 Task: Look for space in Huauchinango, Mexico from 9th June, 2023 to 16th June, 2023 for 2 adults in price range Rs.8000 to Rs.16000. Place can be entire place with 2 bedrooms having 2 beds and 1 bathroom. Property type can be house, flat, guest house. Booking option can be shelf check-in. Required host language is English.
Action: Mouse moved to (500, 103)
Screenshot: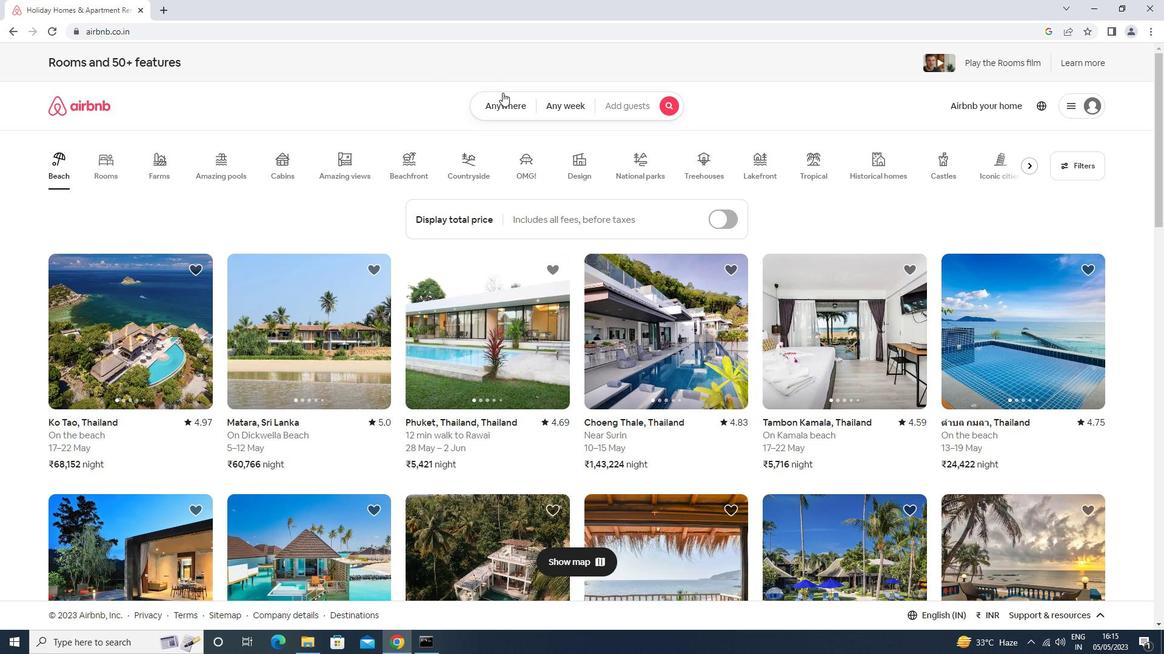 
Action: Mouse pressed left at (500, 103)
Screenshot: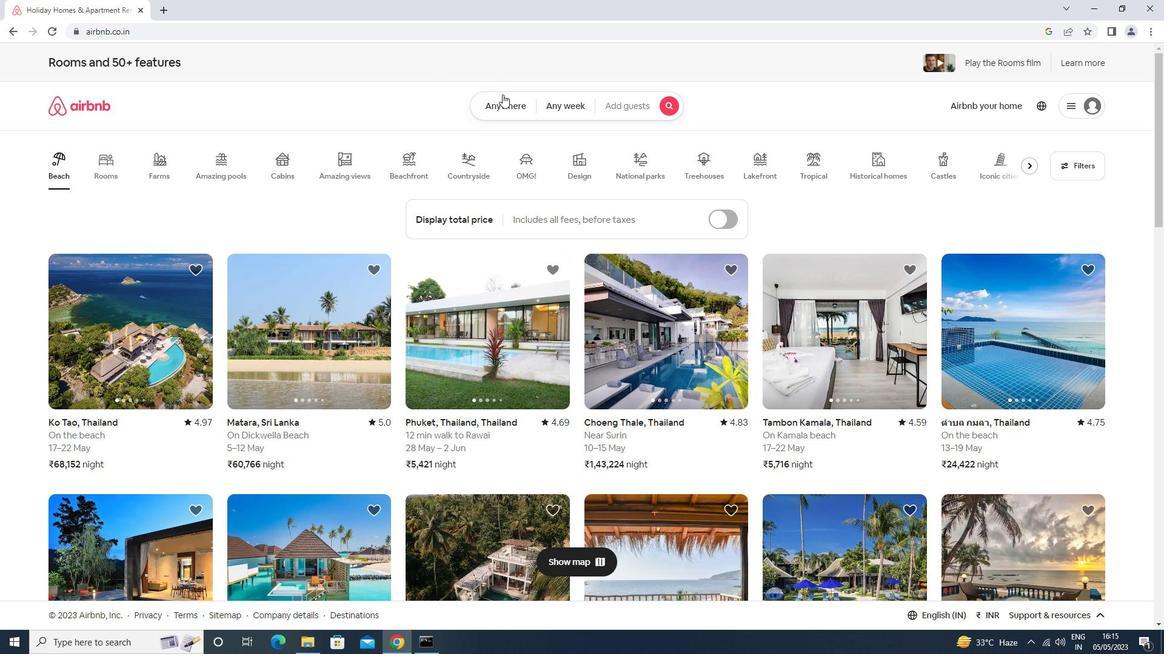 
Action: Mouse moved to (433, 158)
Screenshot: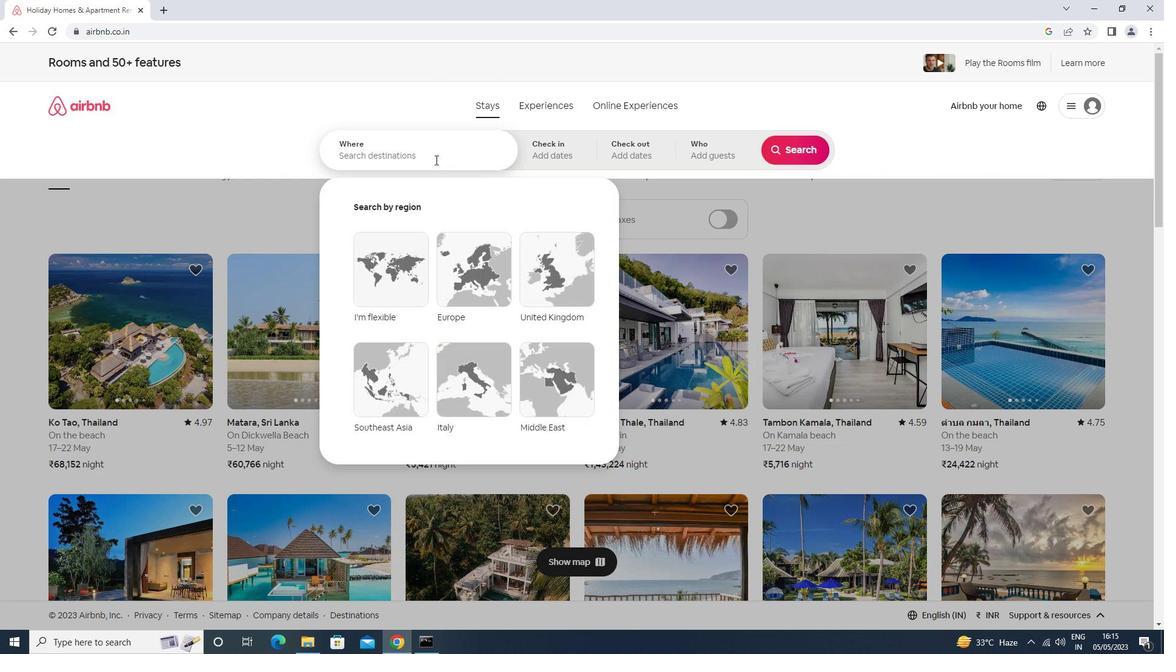 
Action: Mouse pressed left at (433, 158)
Screenshot: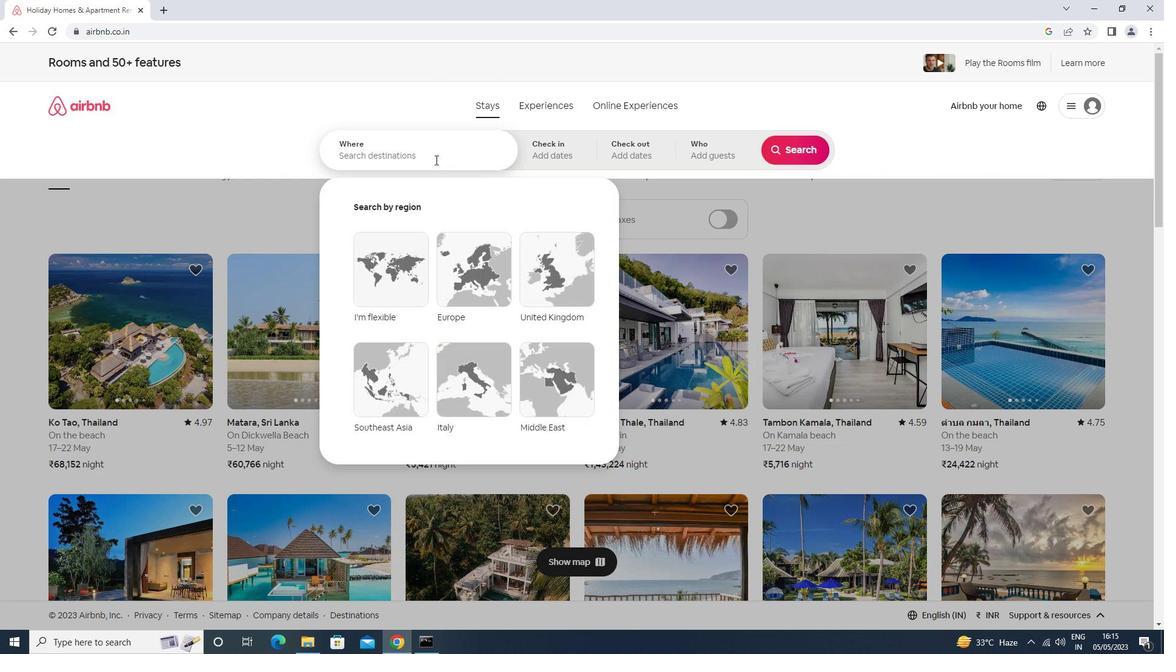
Action: Mouse moved to (433, 158)
Screenshot: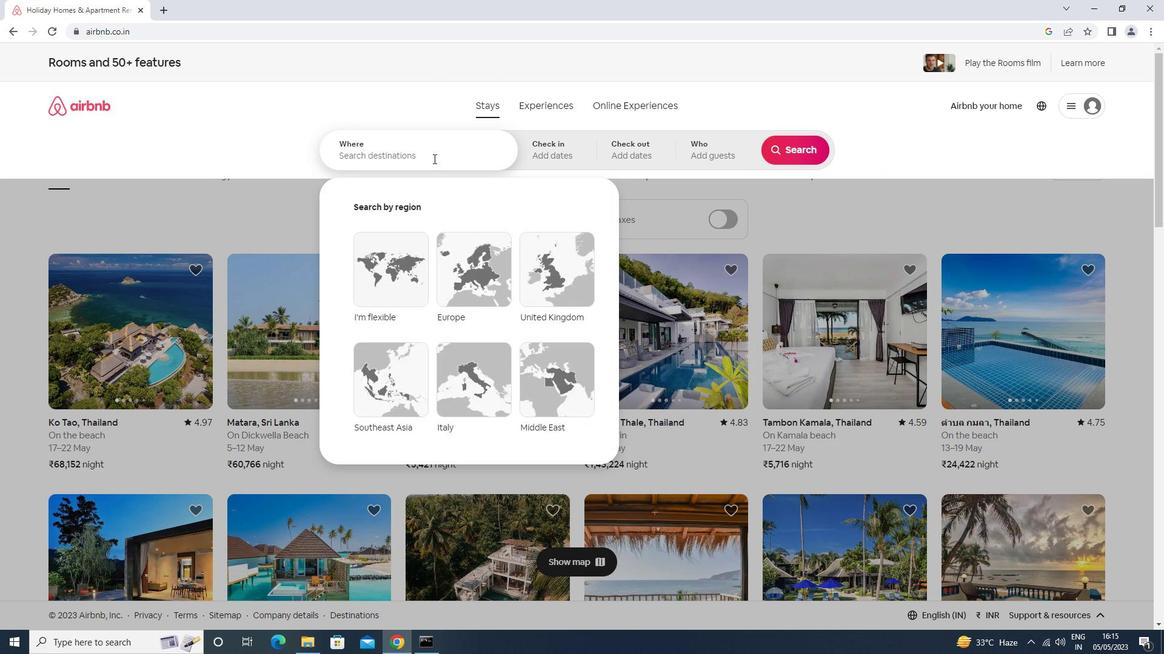 
Action: Key pressed ha<Key.backspace>uachinango<Key.space>mexico<Key.enter>
Screenshot: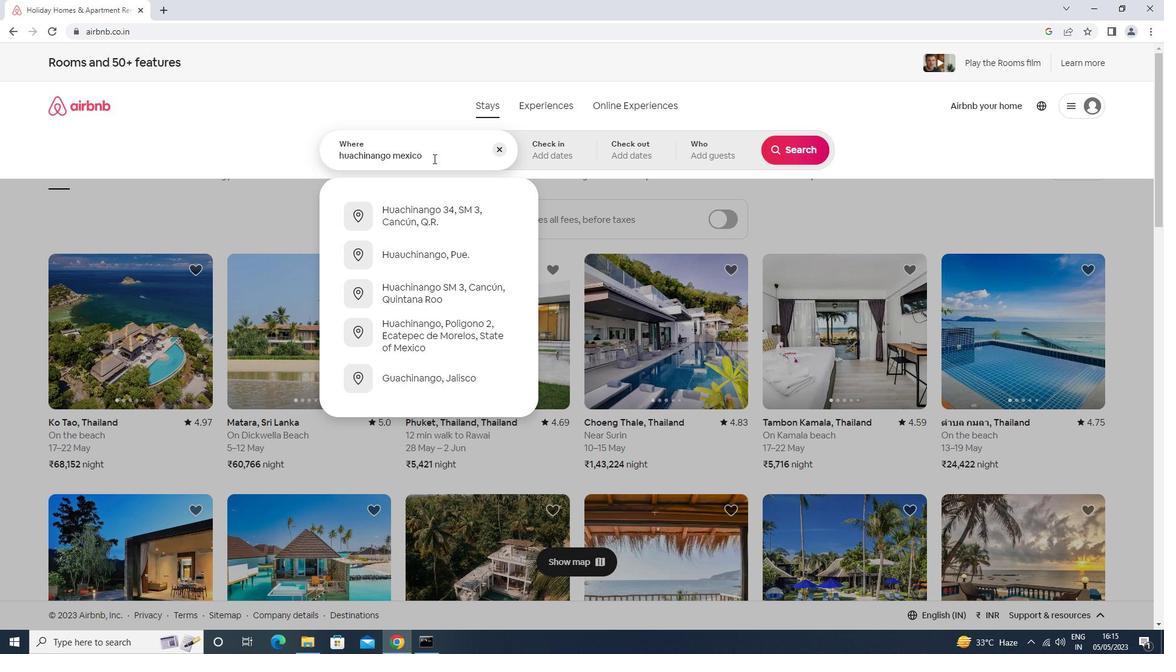 
Action: Mouse moved to (747, 329)
Screenshot: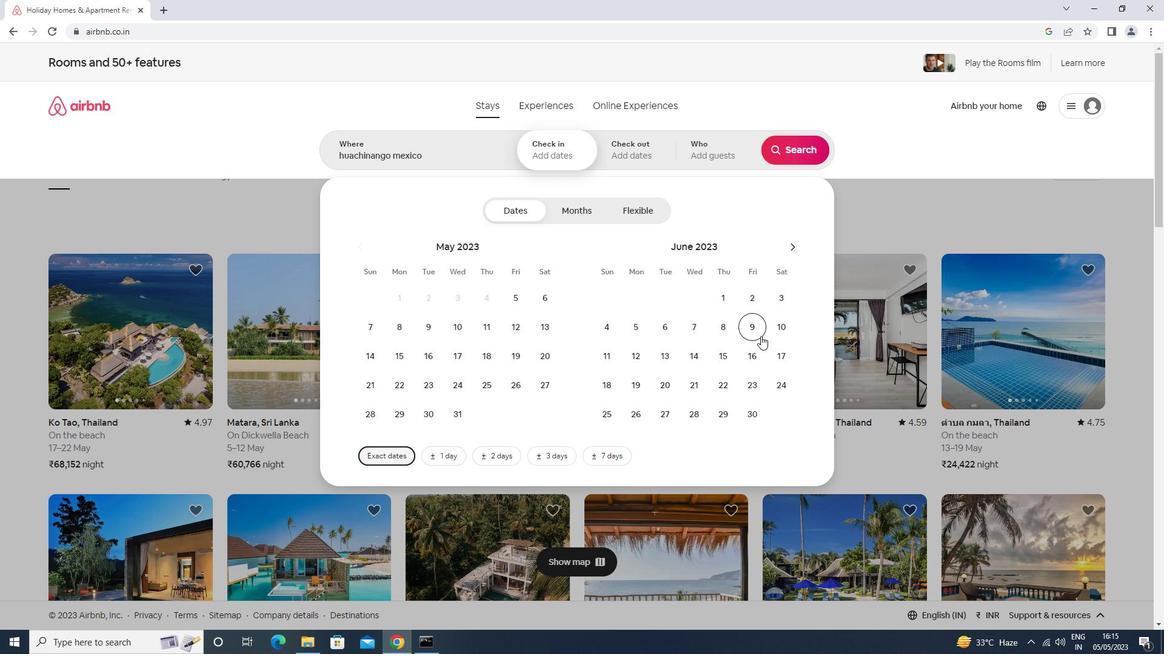 
Action: Mouse pressed left at (747, 329)
Screenshot: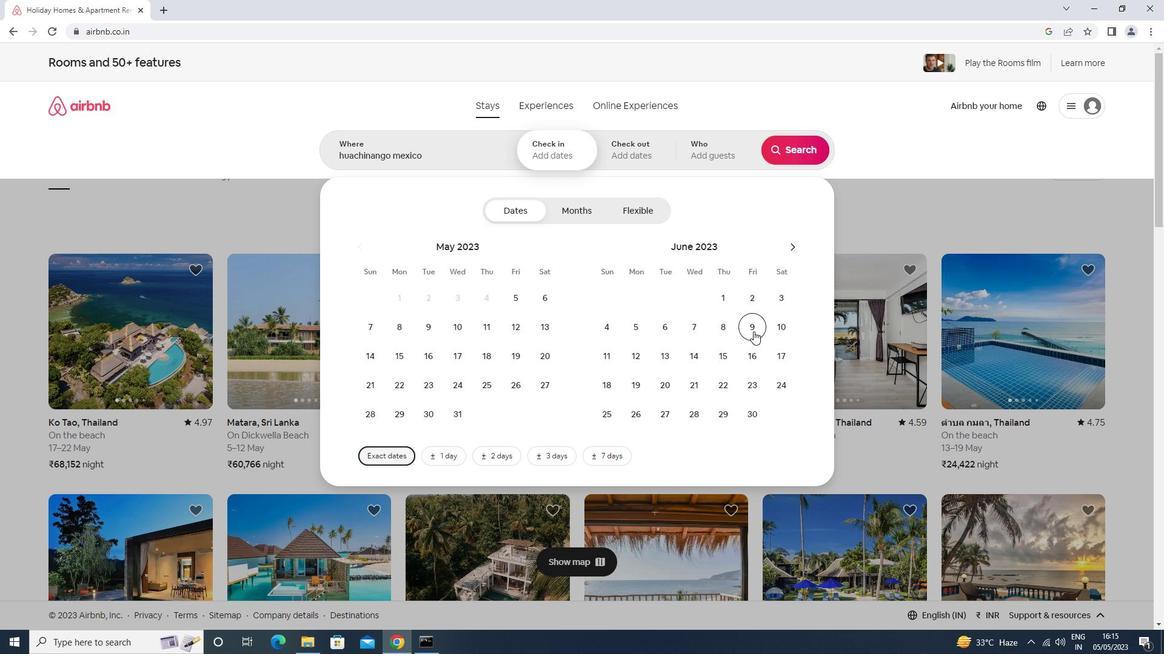 
Action: Mouse moved to (750, 367)
Screenshot: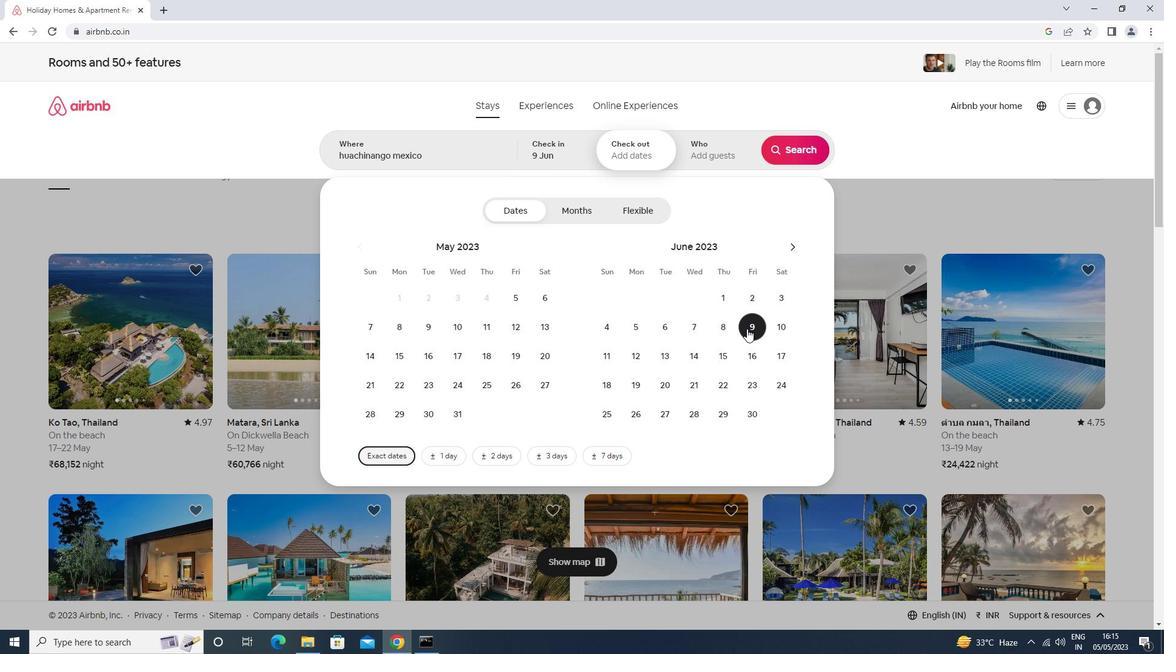 
Action: Mouse pressed left at (750, 367)
Screenshot: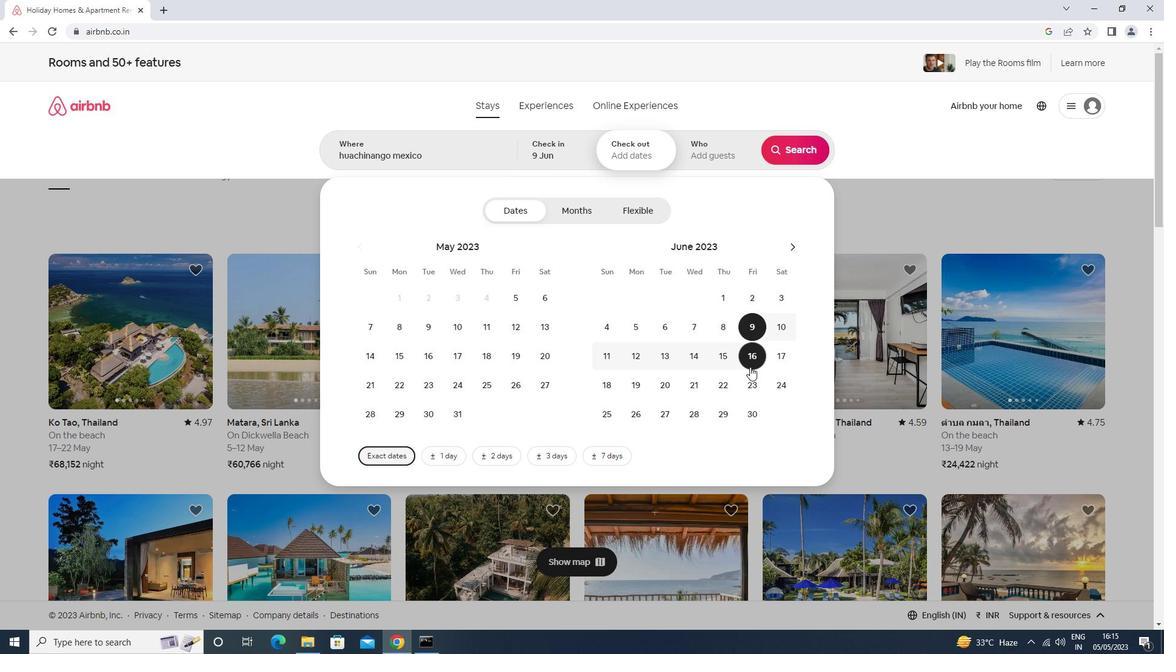 
Action: Mouse moved to (705, 149)
Screenshot: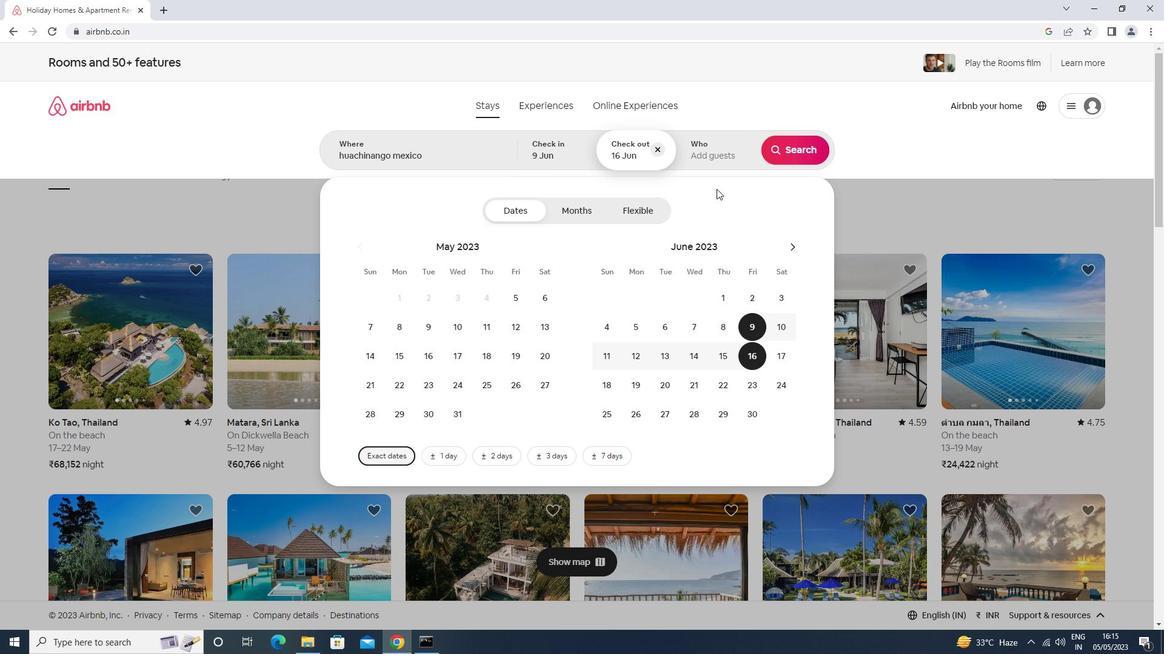 
Action: Mouse pressed left at (705, 149)
Screenshot: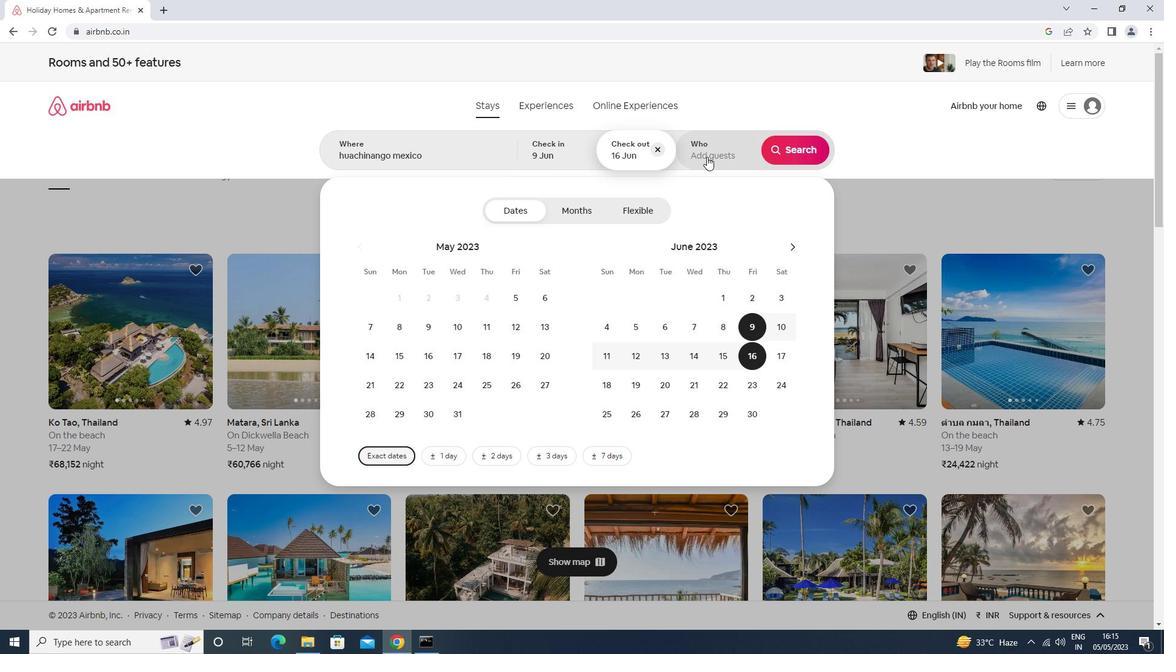 
Action: Mouse moved to (804, 212)
Screenshot: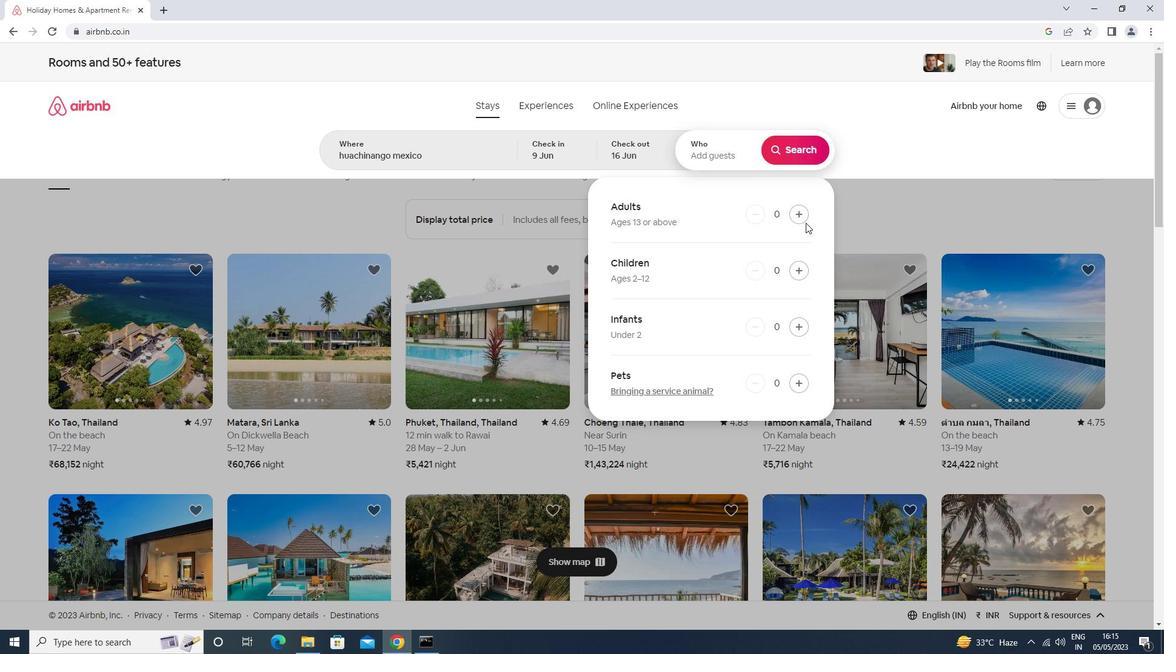 
Action: Mouse pressed left at (804, 212)
Screenshot: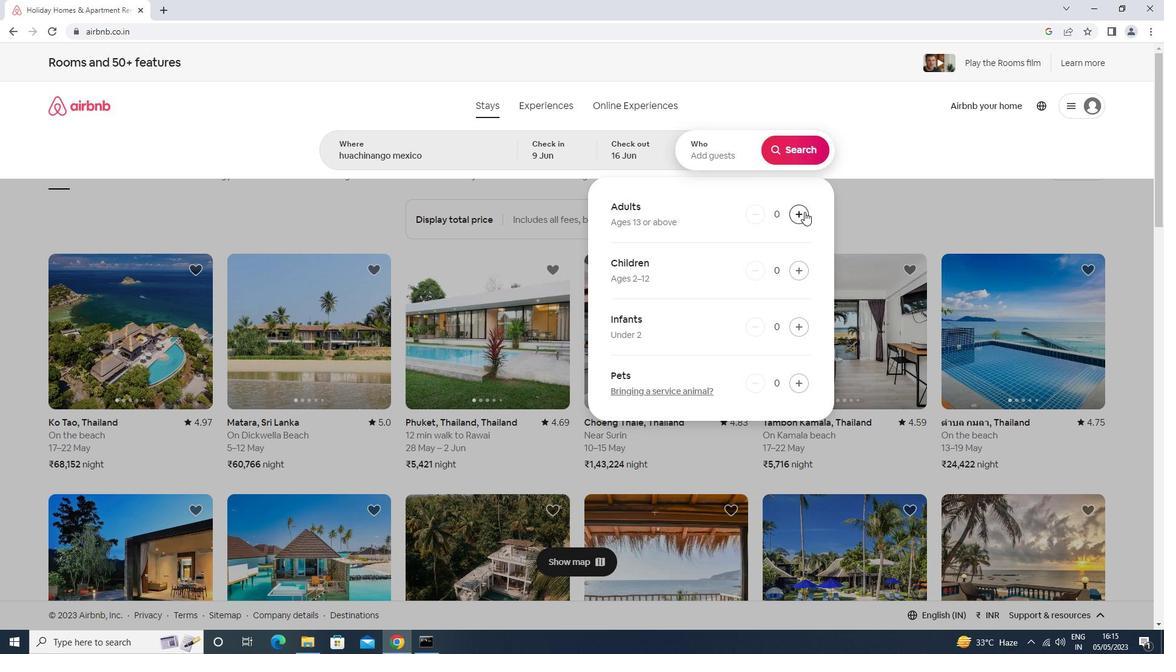 
Action: Mouse pressed left at (804, 212)
Screenshot: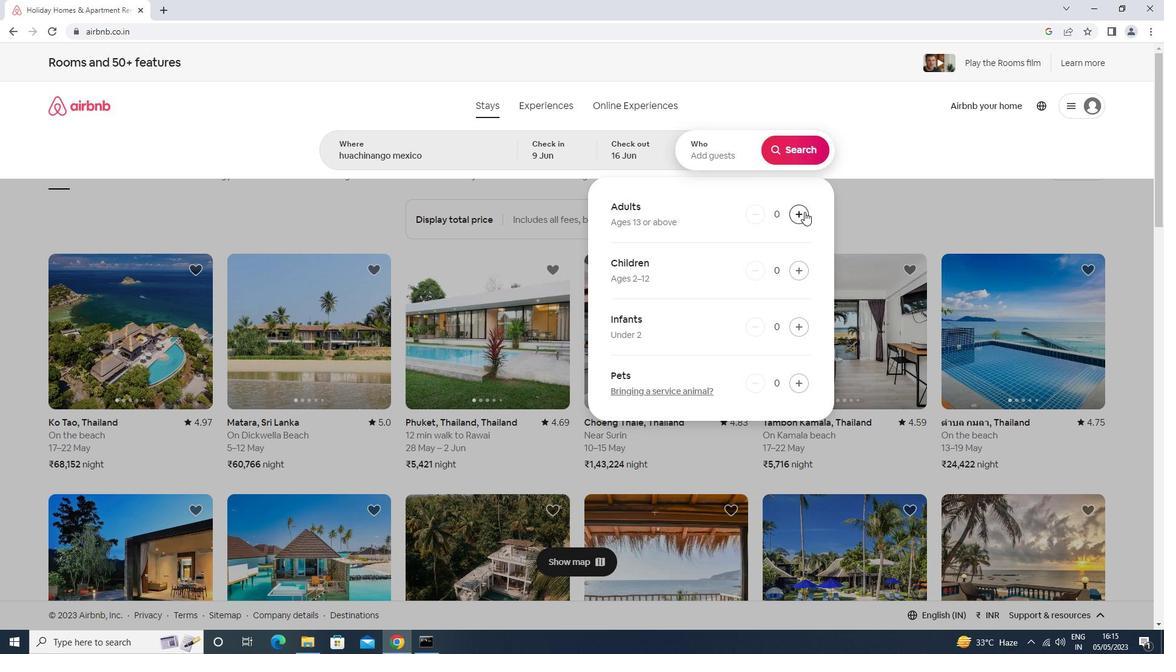 
Action: Mouse moved to (798, 131)
Screenshot: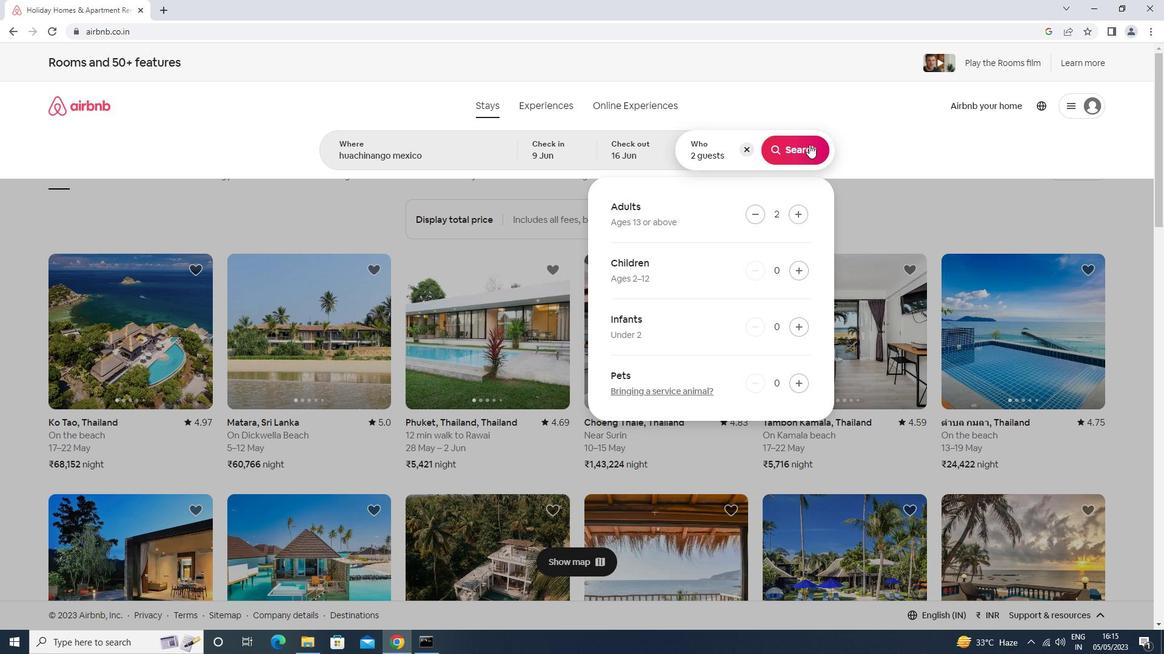 
Action: Mouse pressed left at (798, 131)
Screenshot: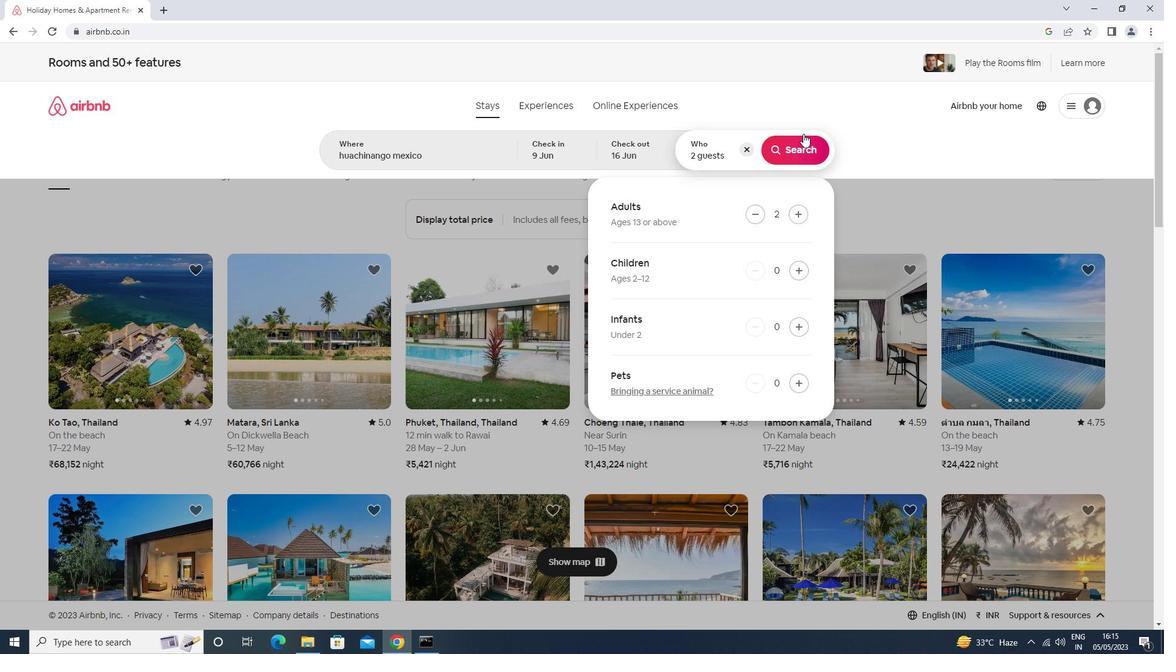 
Action: Mouse moved to (797, 141)
Screenshot: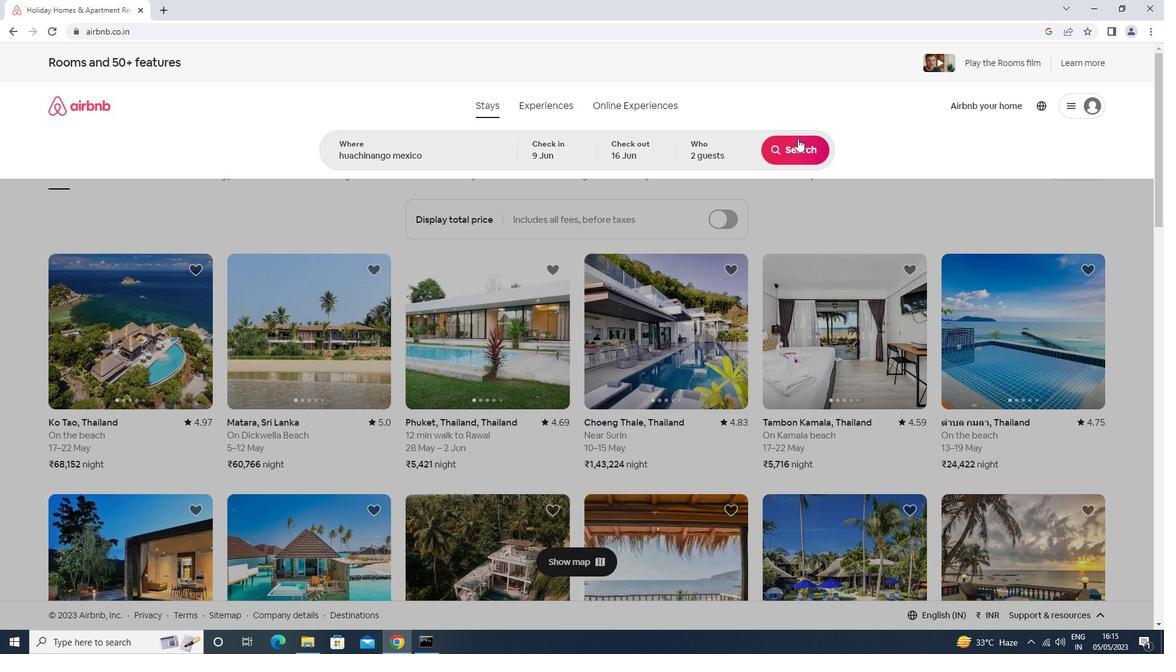 
Action: Mouse pressed left at (797, 141)
Screenshot: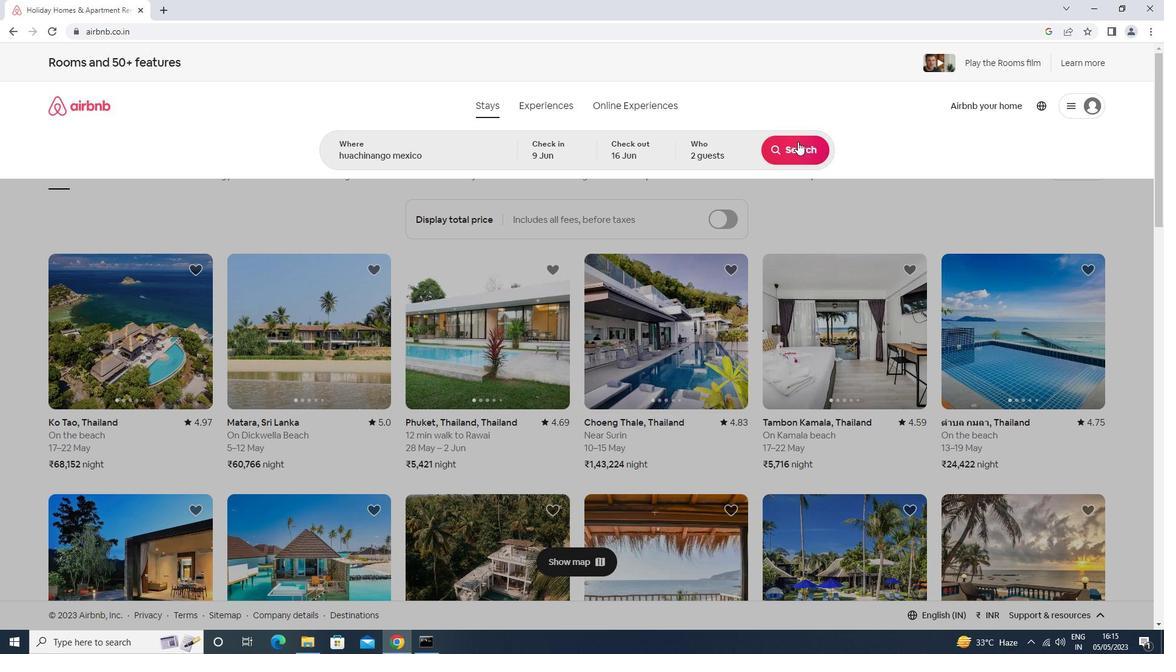 
Action: Mouse moved to (1109, 114)
Screenshot: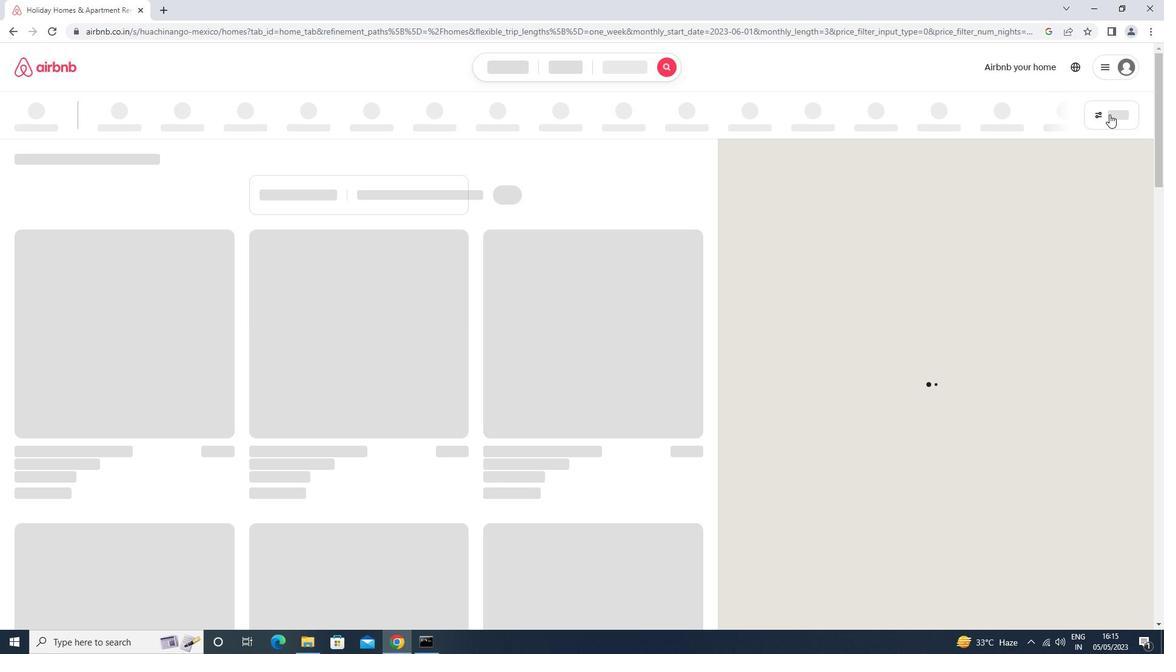 
Action: Mouse pressed left at (1109, 114)
Screenshot: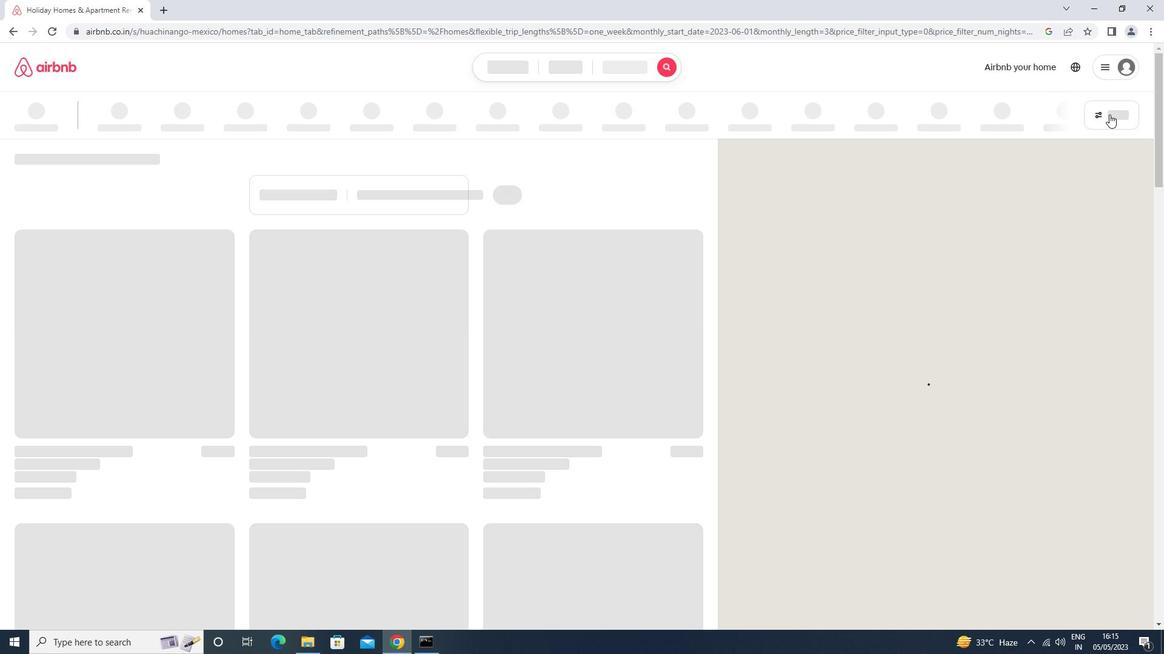 
Action: Mouse pressed left at (1109, 114)
Screenshot: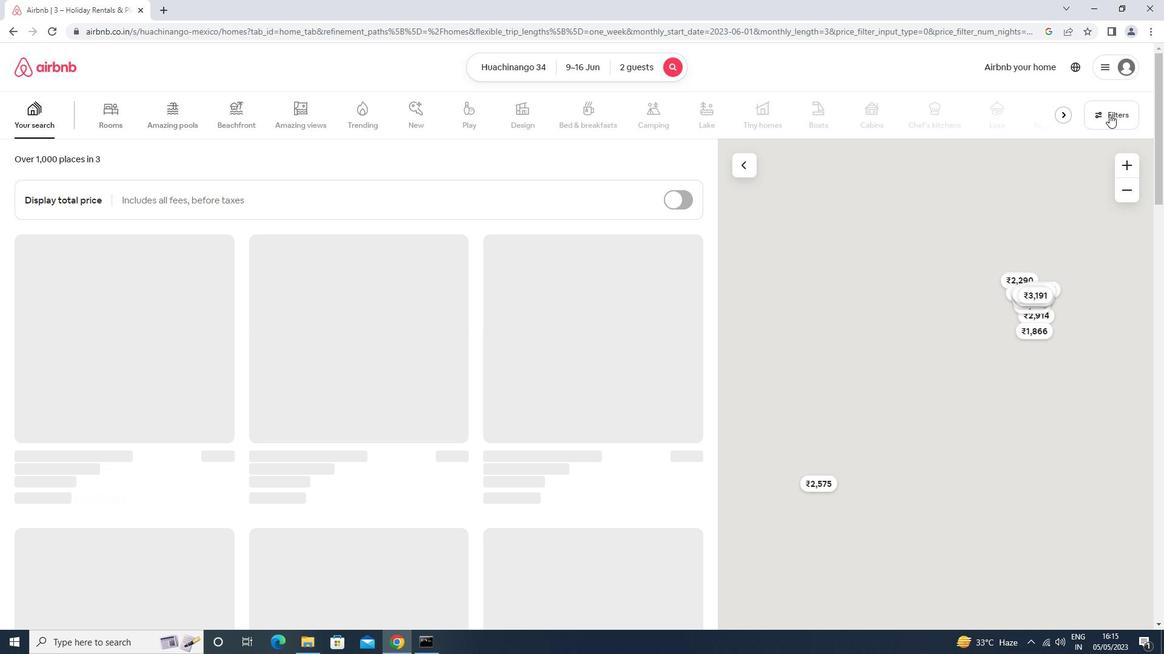 
Action: Mouse moved to (446, 394)
Screenshot: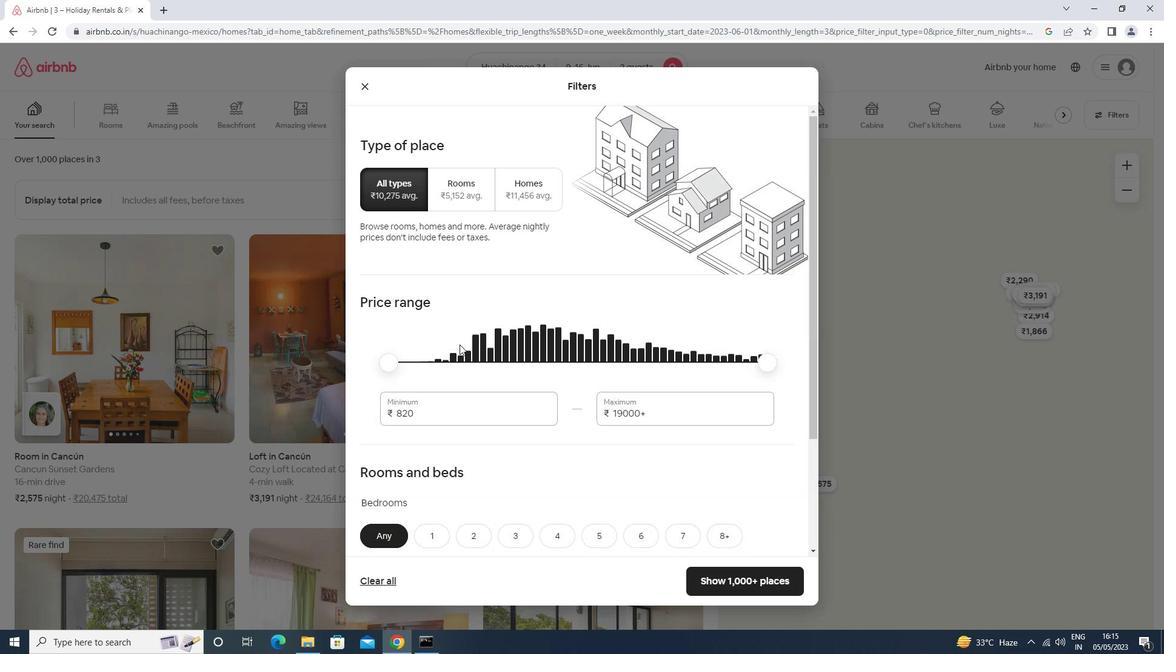 
Action: Mouse pressed left at (446, 394)
Screenshot: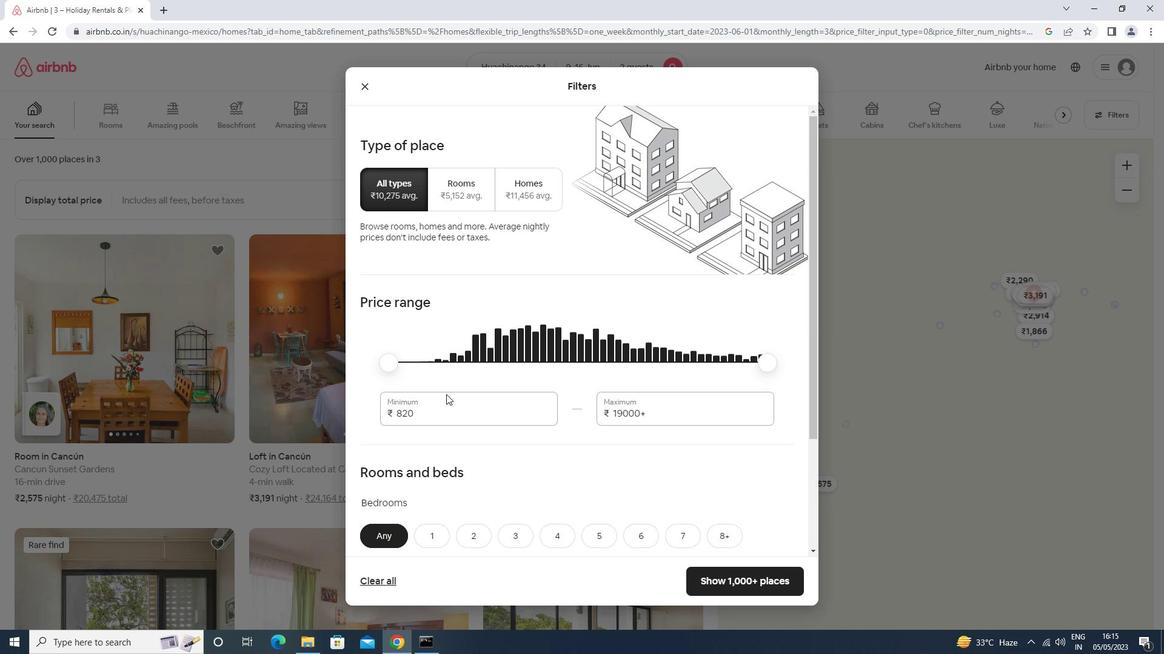 
Action: Mouse moved to (448, 405)
Screenshot: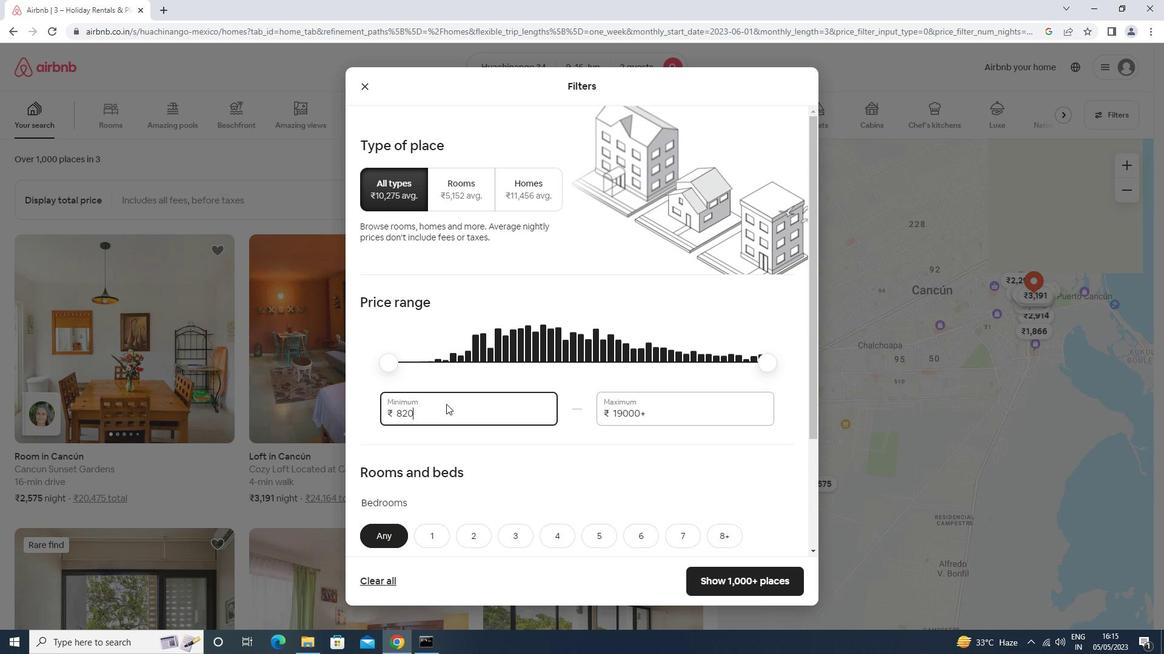 
Action: Key pressed <Key.backspace><Key.backspace>000<Key.tab>16000
Screenshot: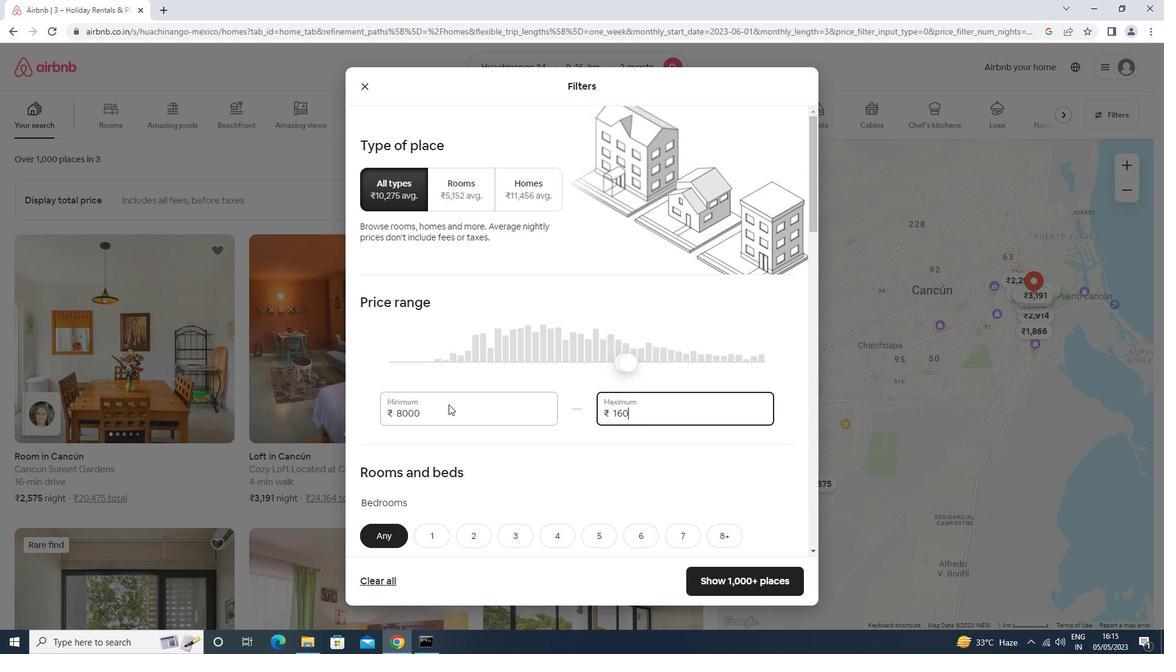 
Action: Mouse moved to (460, 386)
Screenshot: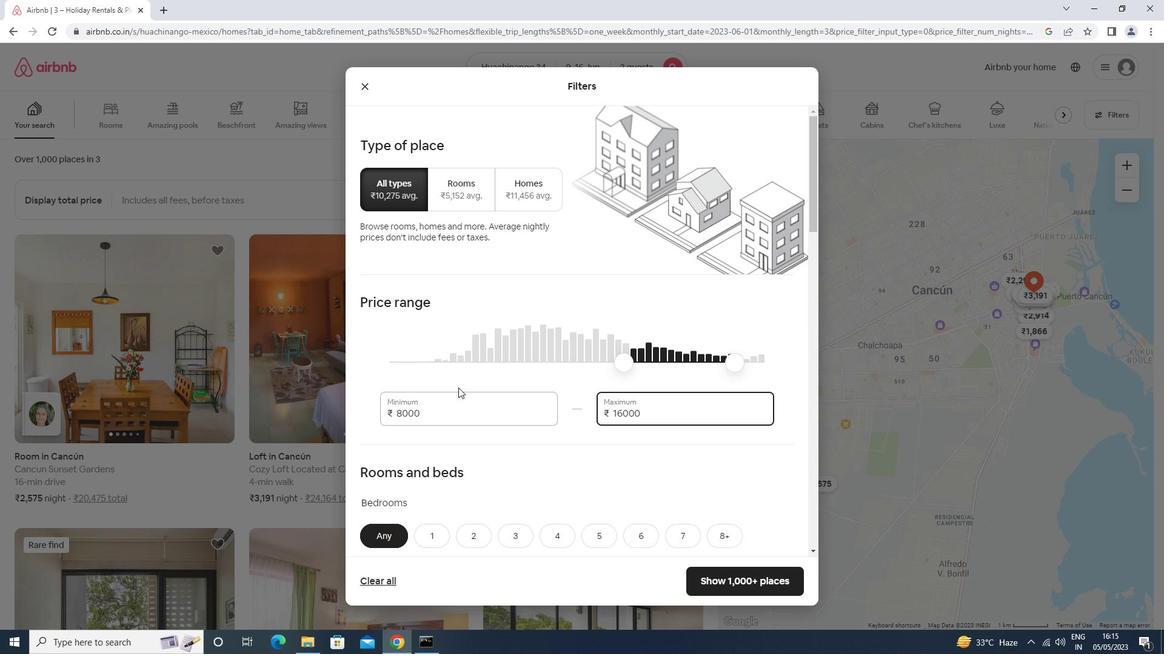
Action: Mouse scrolled (460, 386) with delta (0, 0)
Screenshot: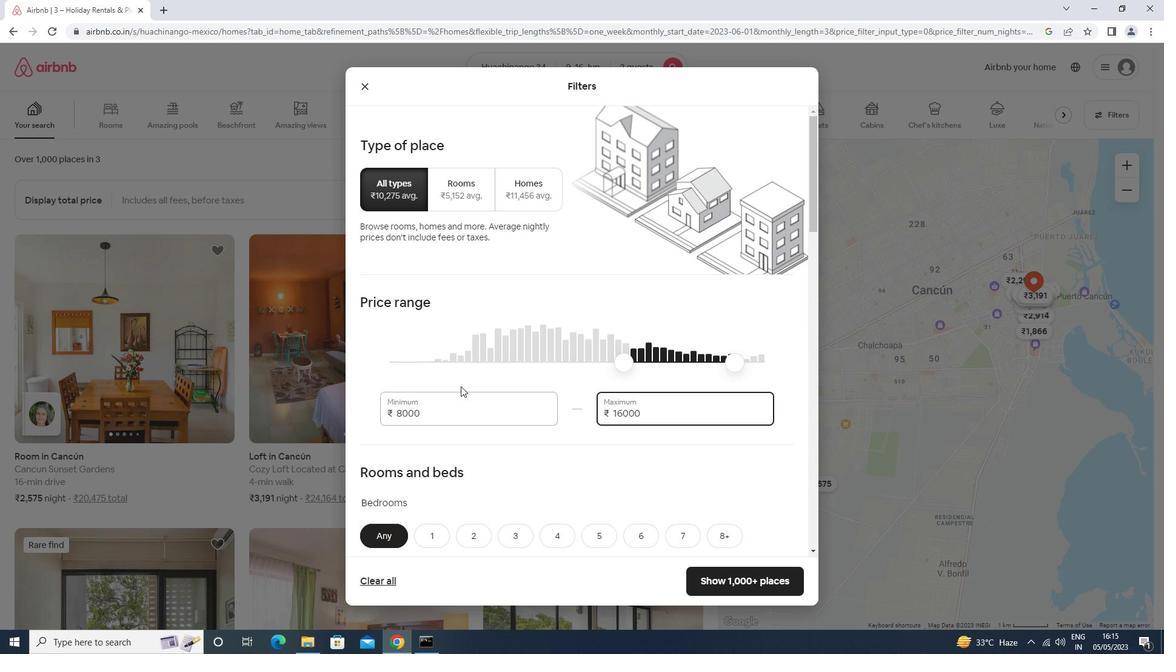 
Action: Mouse scrolled (460, 386) with delta (0, 0)
Screenshot: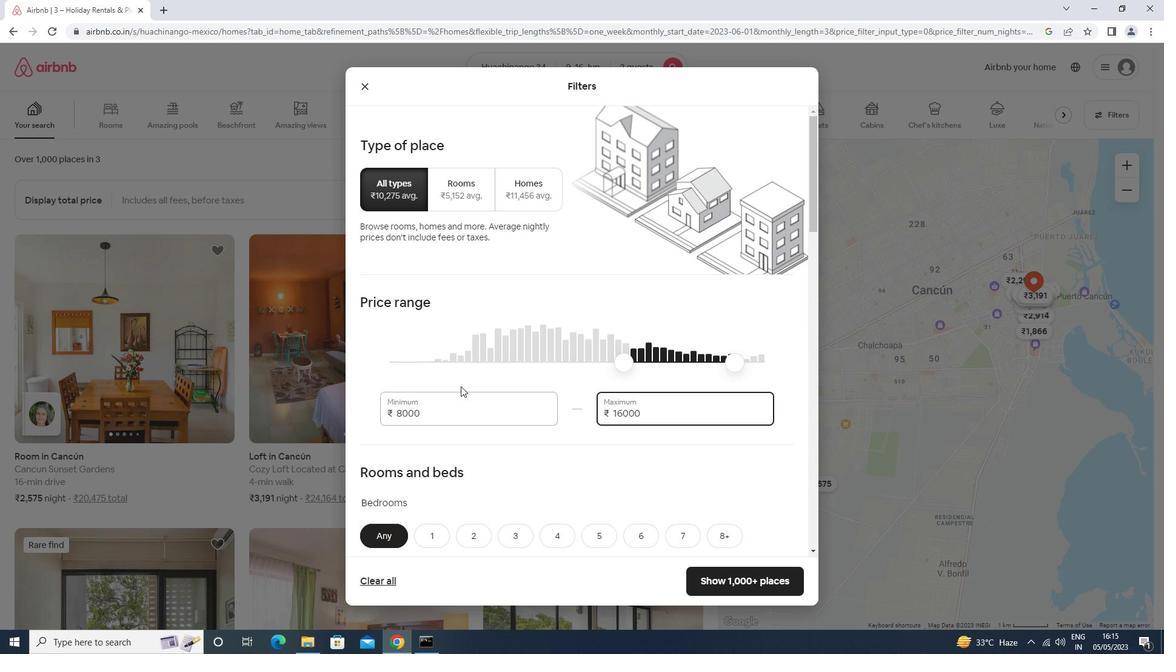 
Action: Mouse scrolled (460, 386) with delta (0, 0)
Screenshot: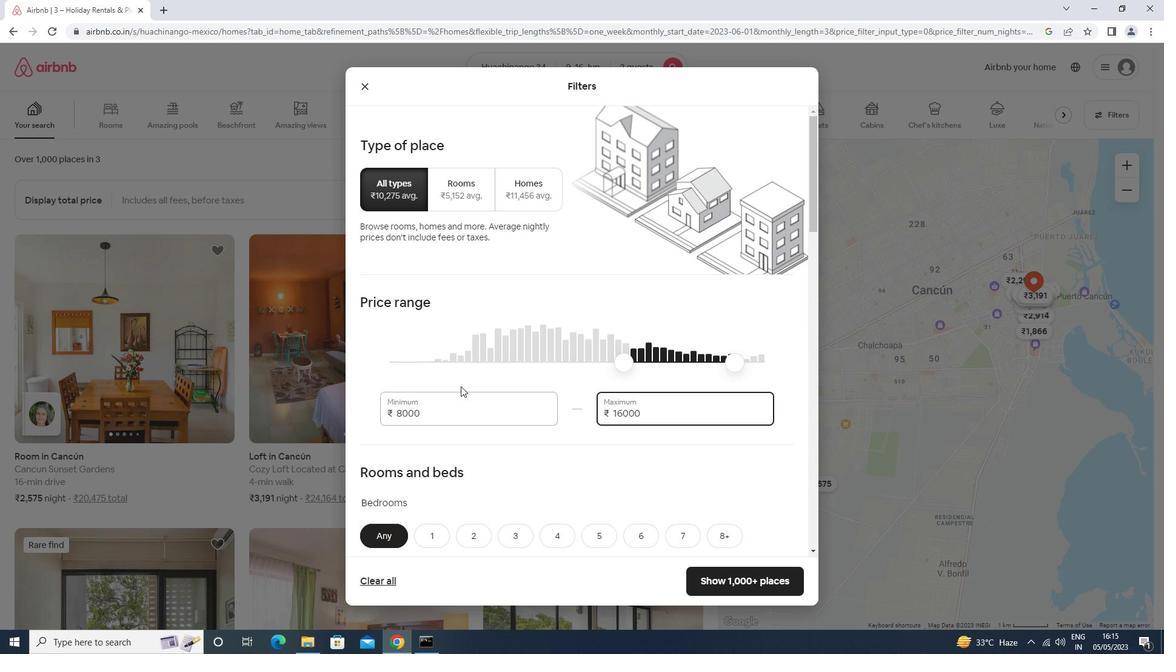 
Action: Mouse moved to (465, 350)
Screenshot: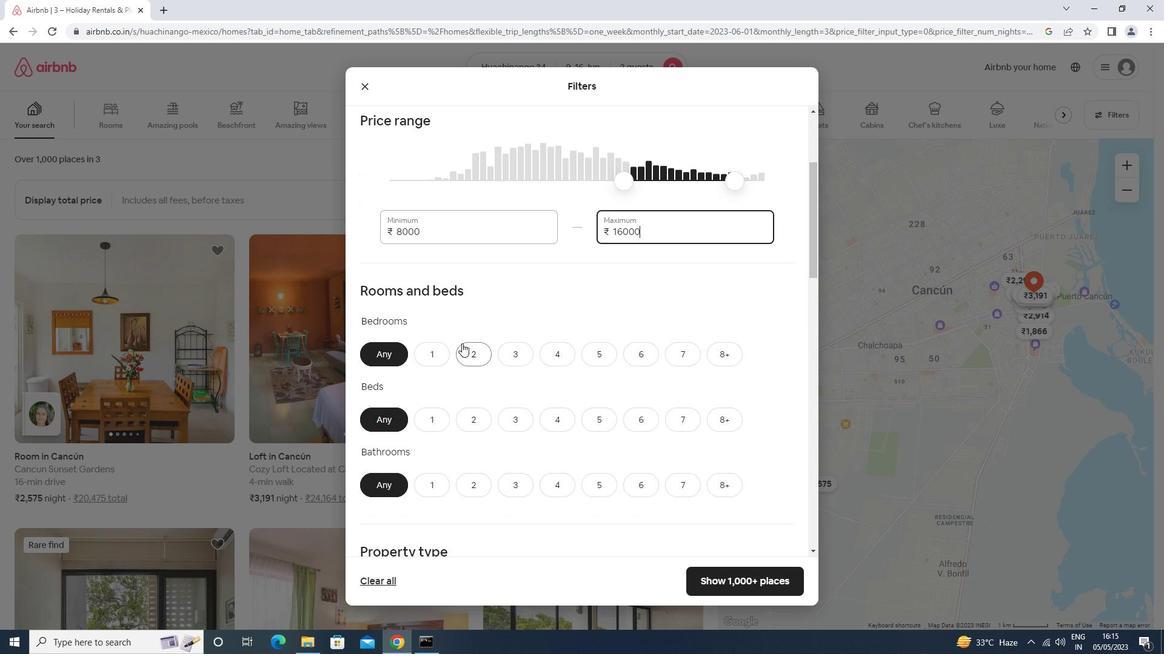 
Action: Mouse pressed left at (465, 350)
Screenshot: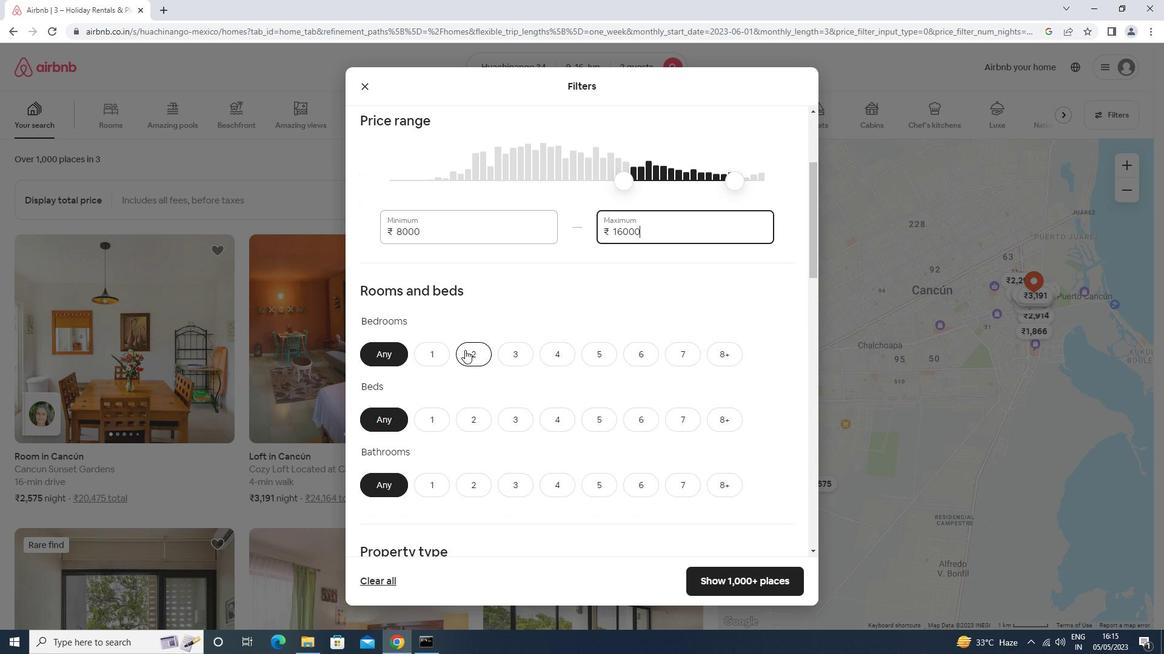 
Action: Mouse moved to (469, 417)
Screenshot: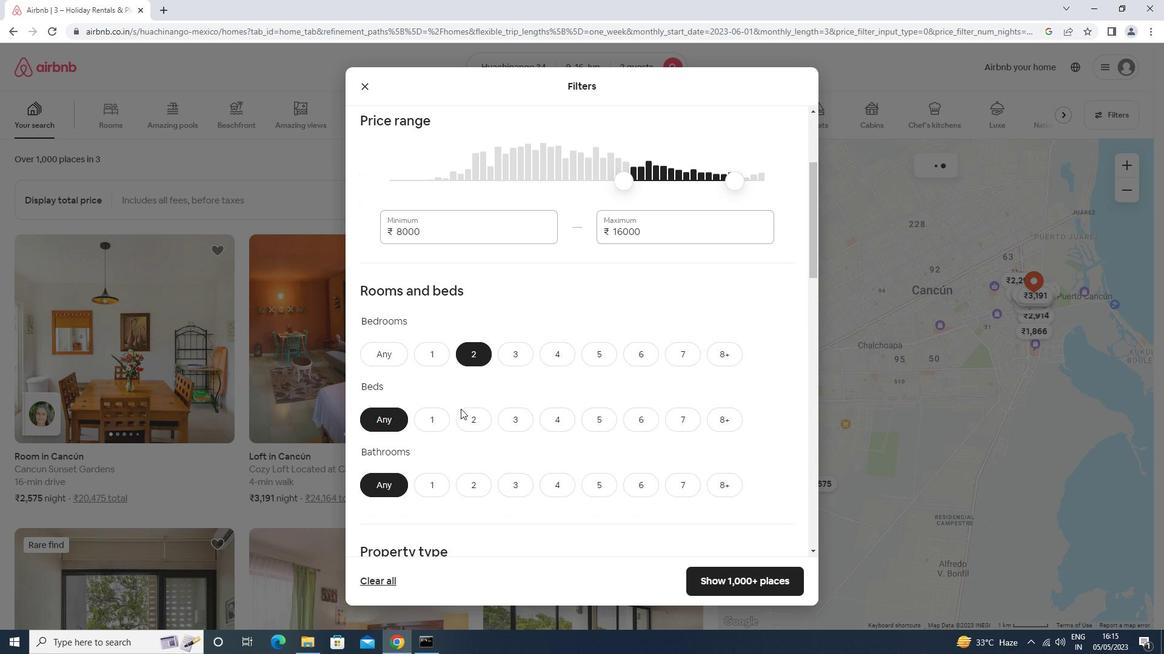 
Action: Mouse pressed left at (469, 417)
Screenshot: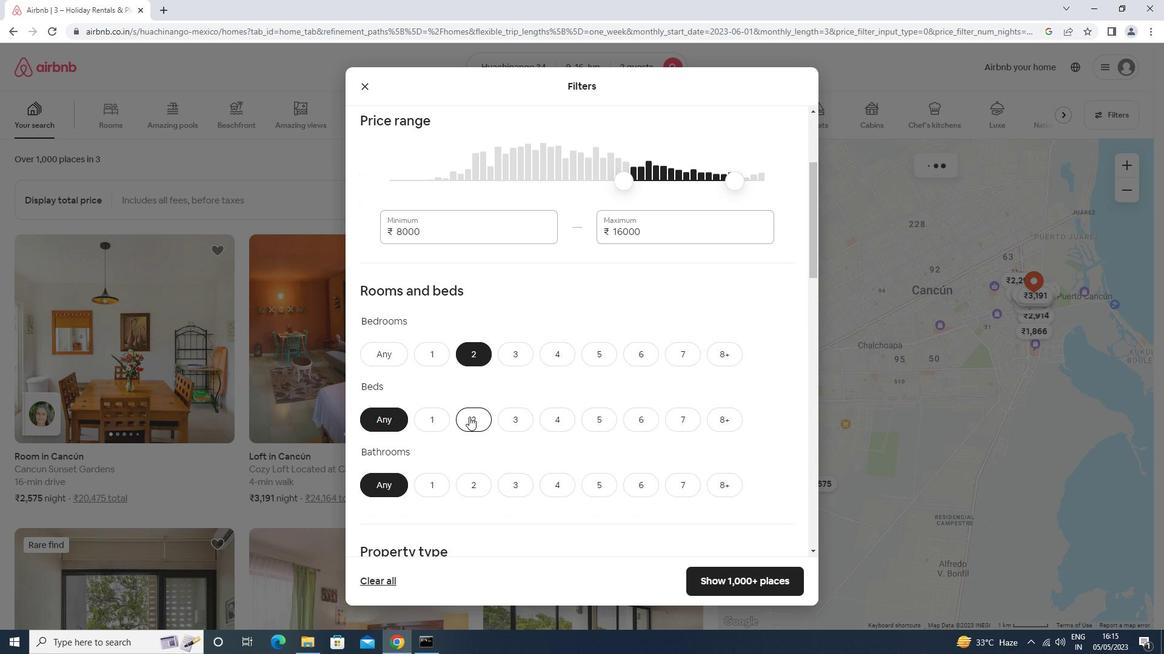 
Action: Mouse moved to (432, 481)
Screenshot: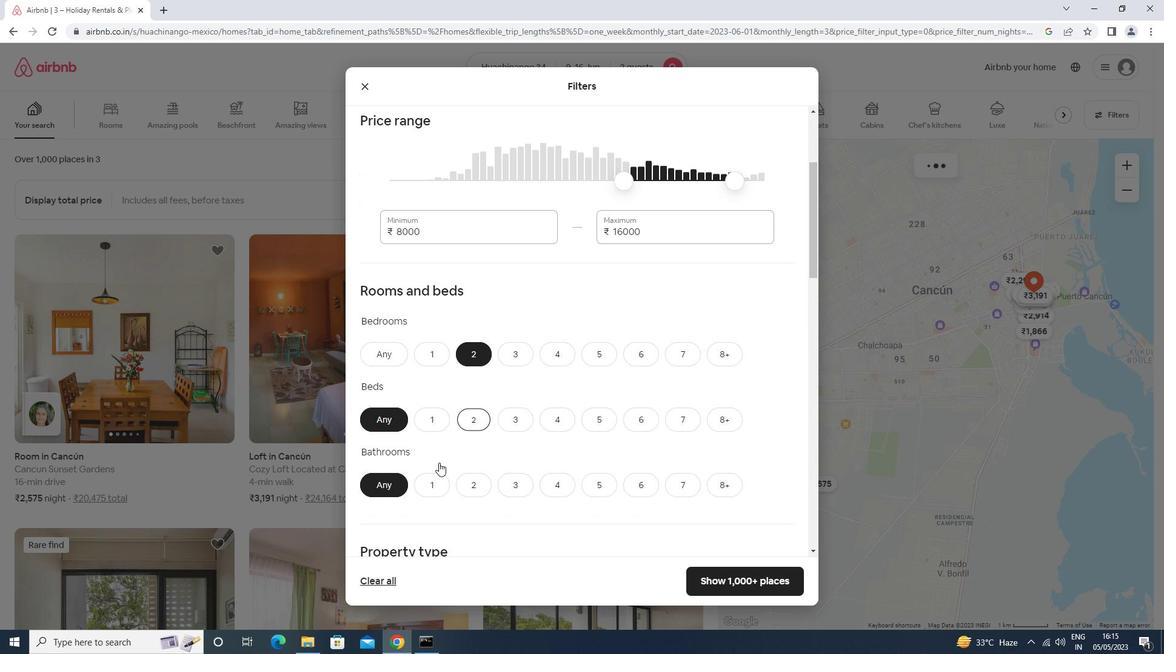 
Action: Mouse pressed left at (432, 481)
Screenshot: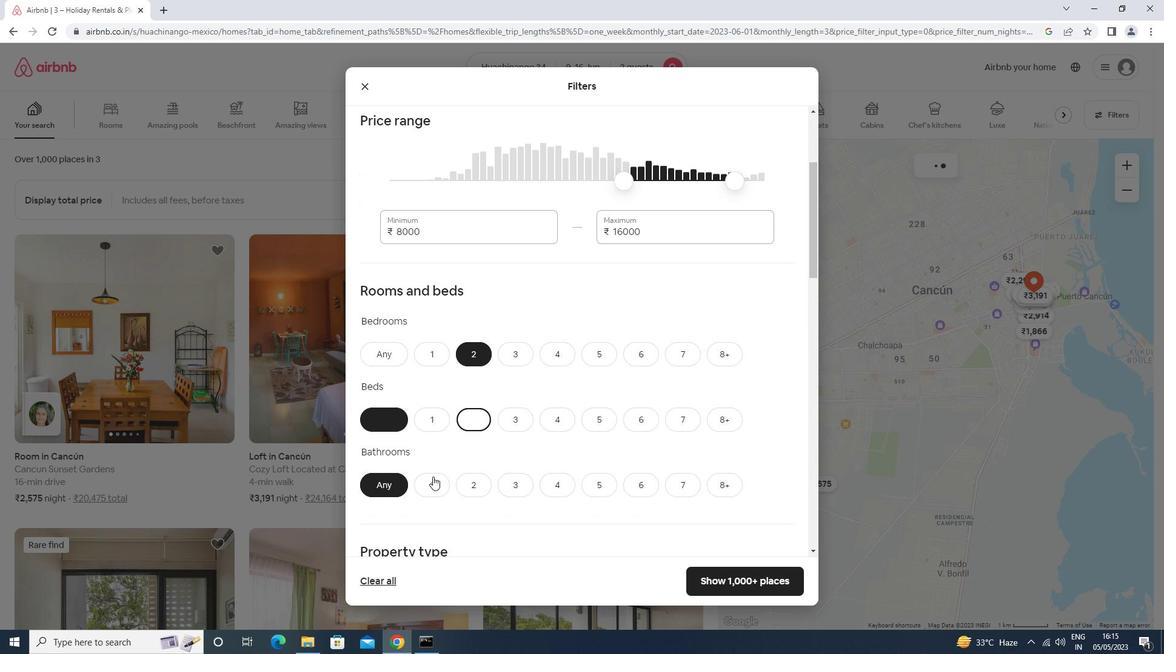 
Action: Mouse moved to (471, 401)
Screenshot: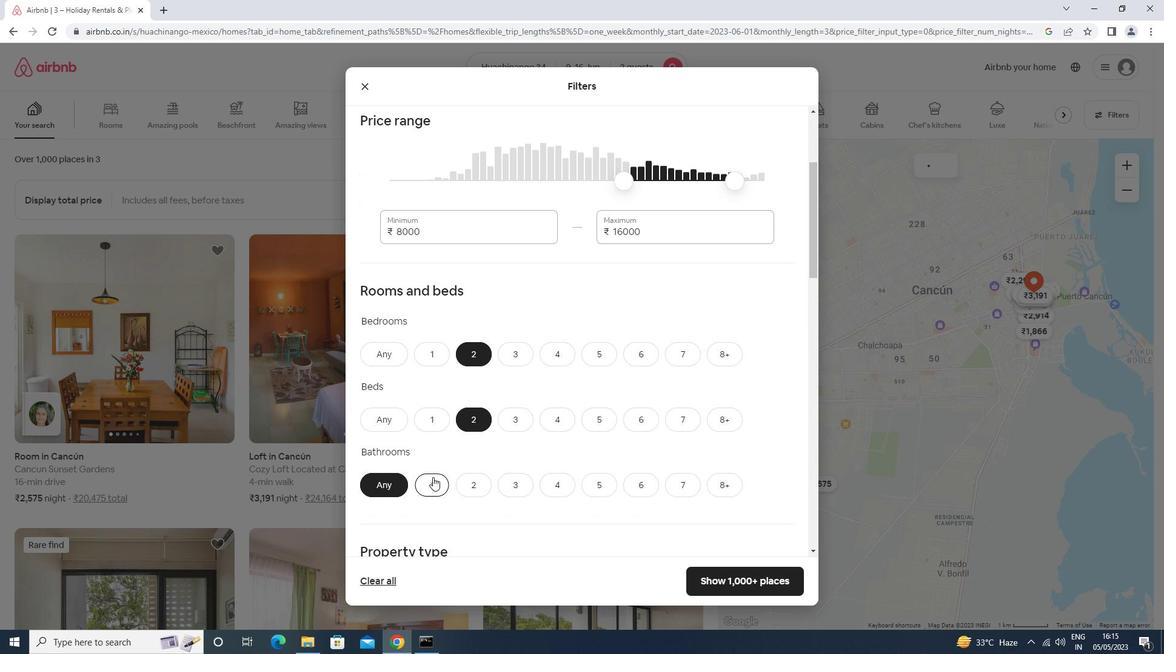 
Action: Mouse scrolled (471, 400) with delta (0, 0)
Screenshot: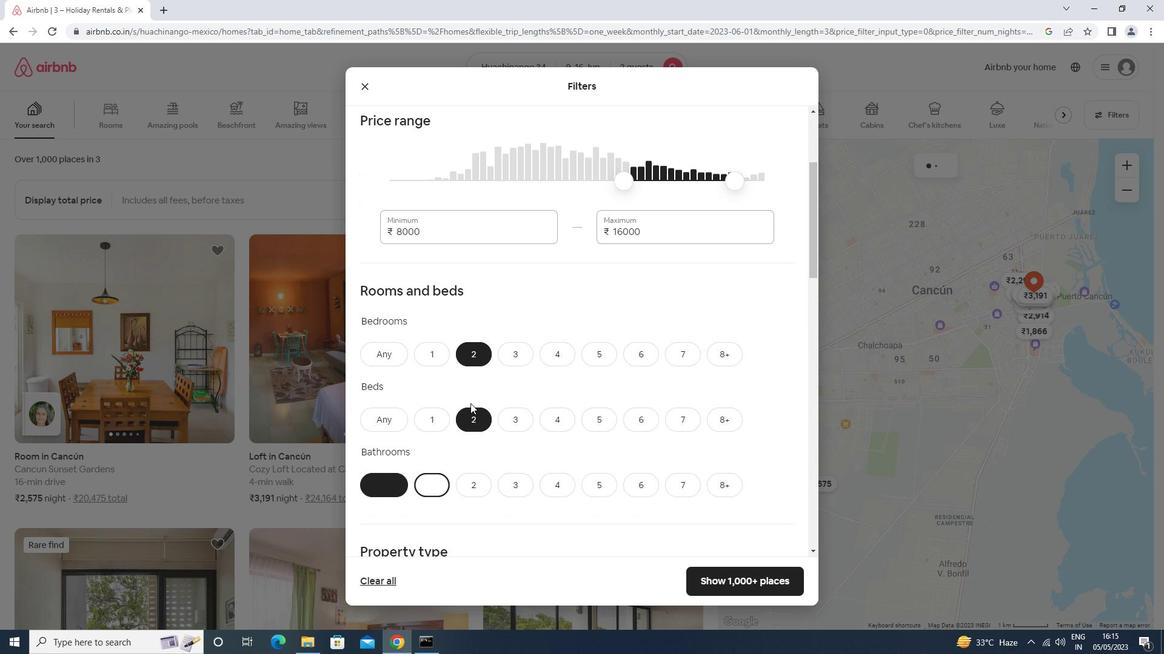 
Action: Mouse scrolled (471, 400) with delta (0, 0)
Screenshot: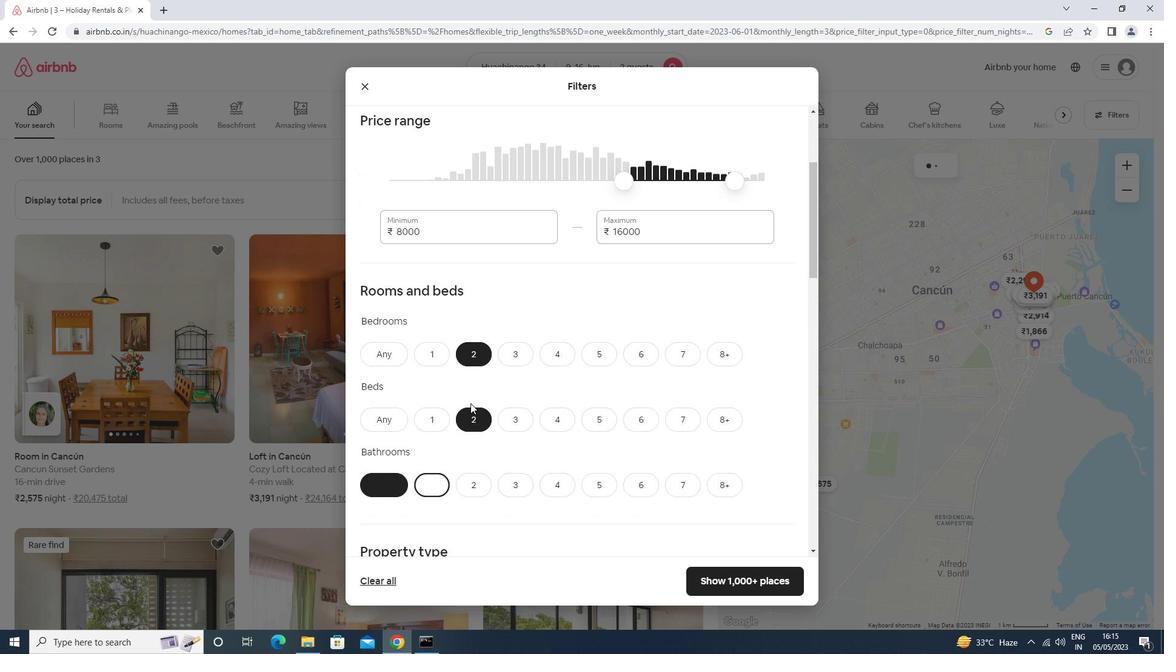 
Action: Mouse scrolled (471, 400) with delta (0, 0)
Screenshot: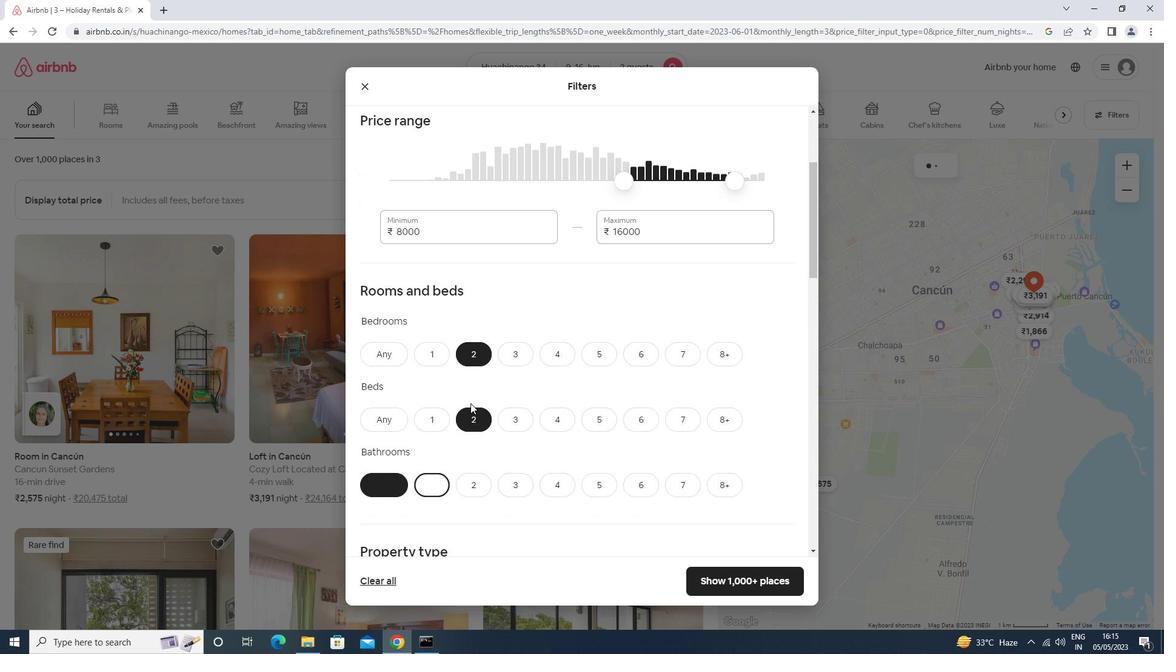 
Action: Mouse scrolled (471, 400) with delta (0, 0)
Screenshot: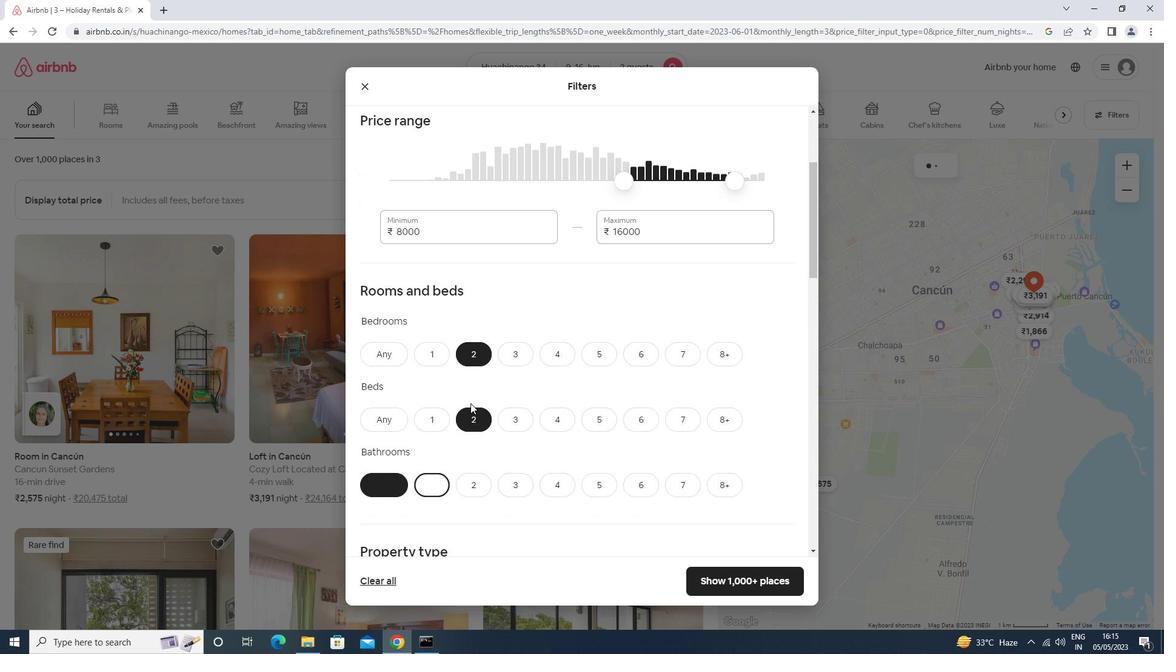 
Action: Mouse scrolled (471, 400) with delta (0, 0)
Screenshot: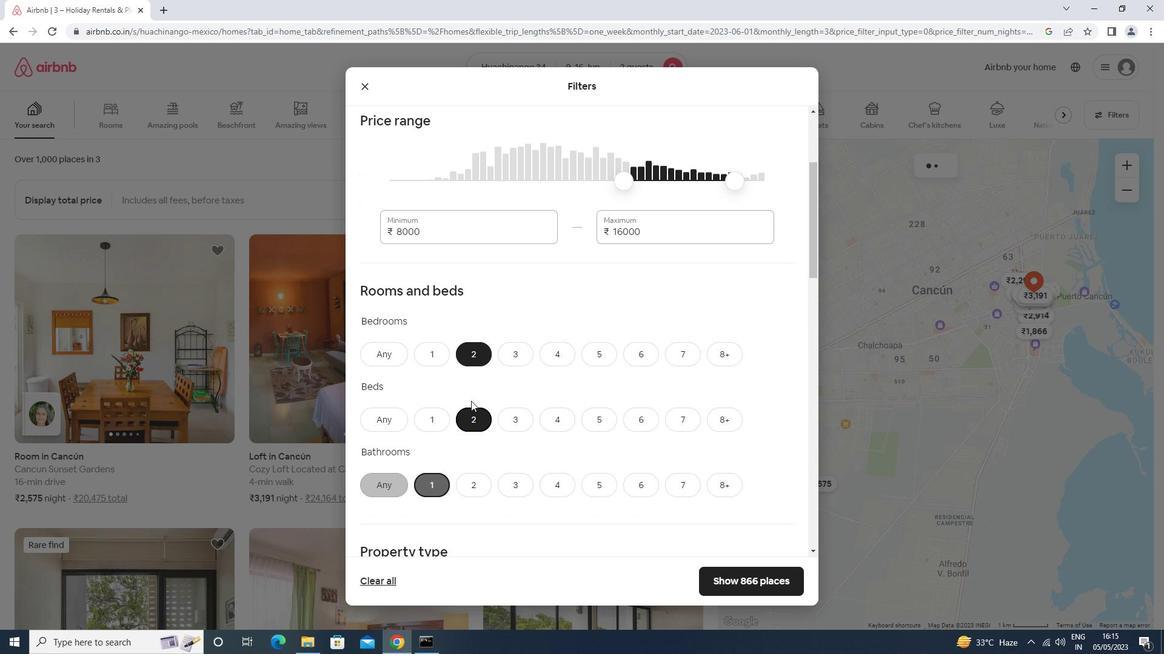 
Action: Mouse moved to (428, 336)
Screenshot: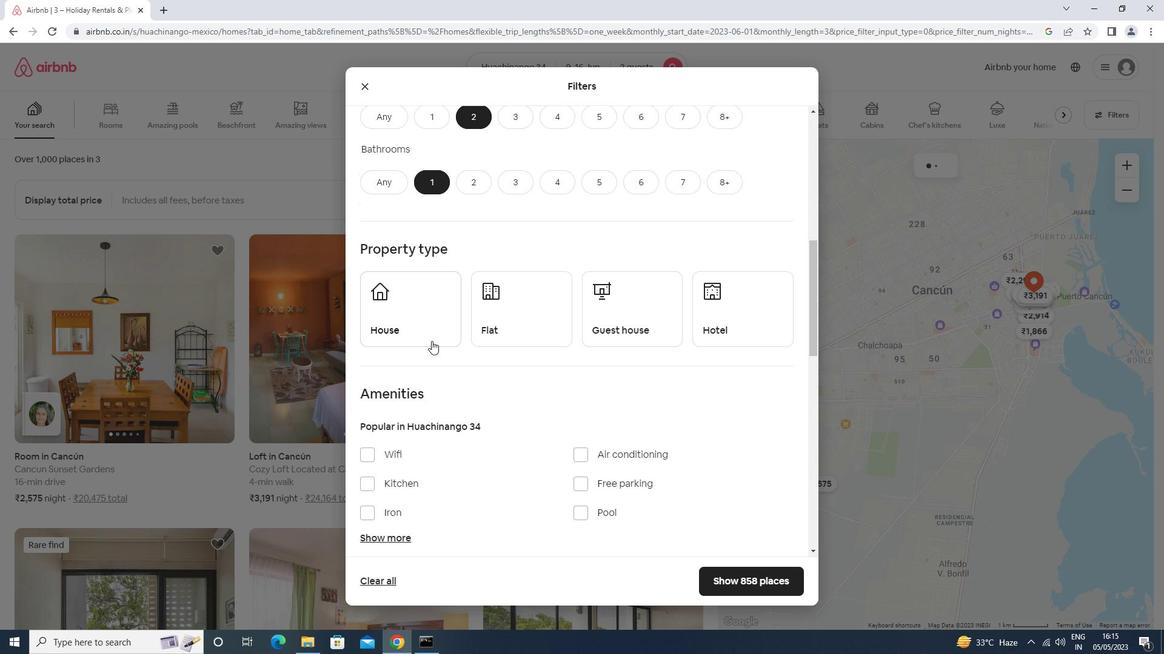 
Action: Mouse pressed left at (428, 336)
Screenshot: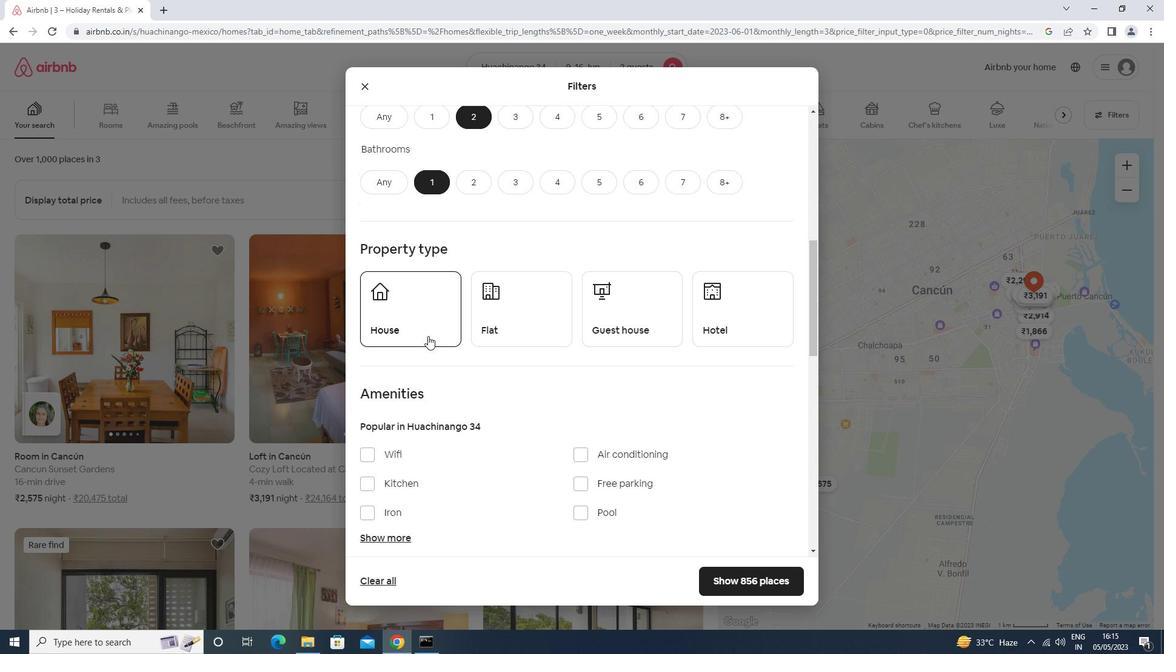 
Action: Mouse moved to (508, 329)
Screenshot: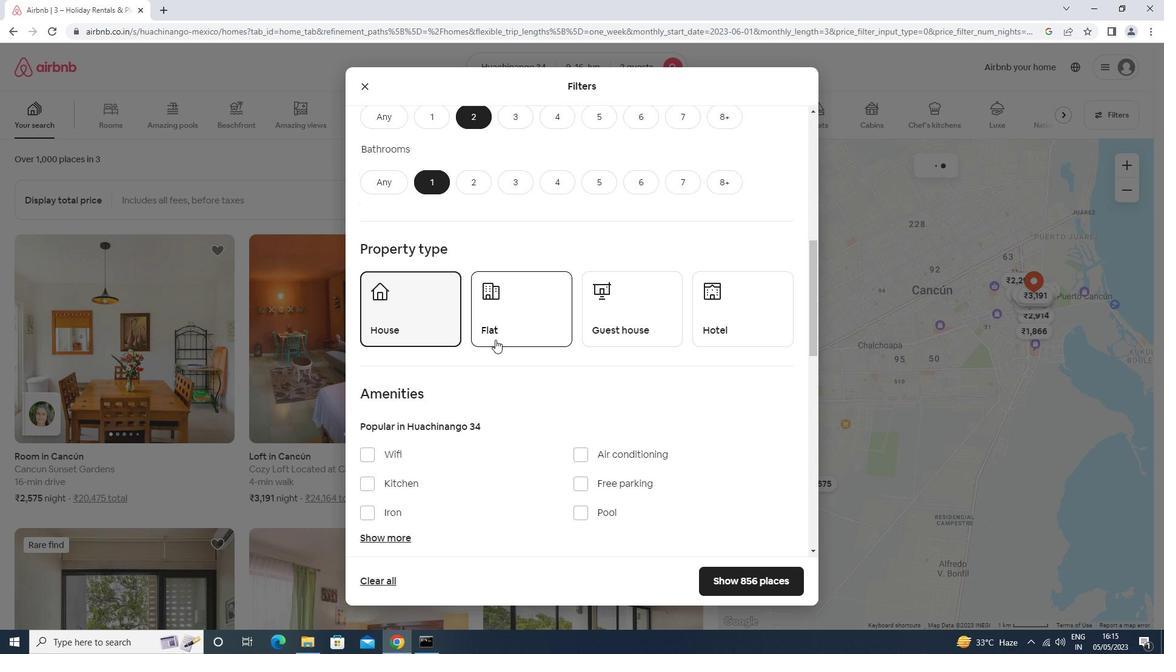 
Action: Mouse pressed left at (508, 329)
Screenshot: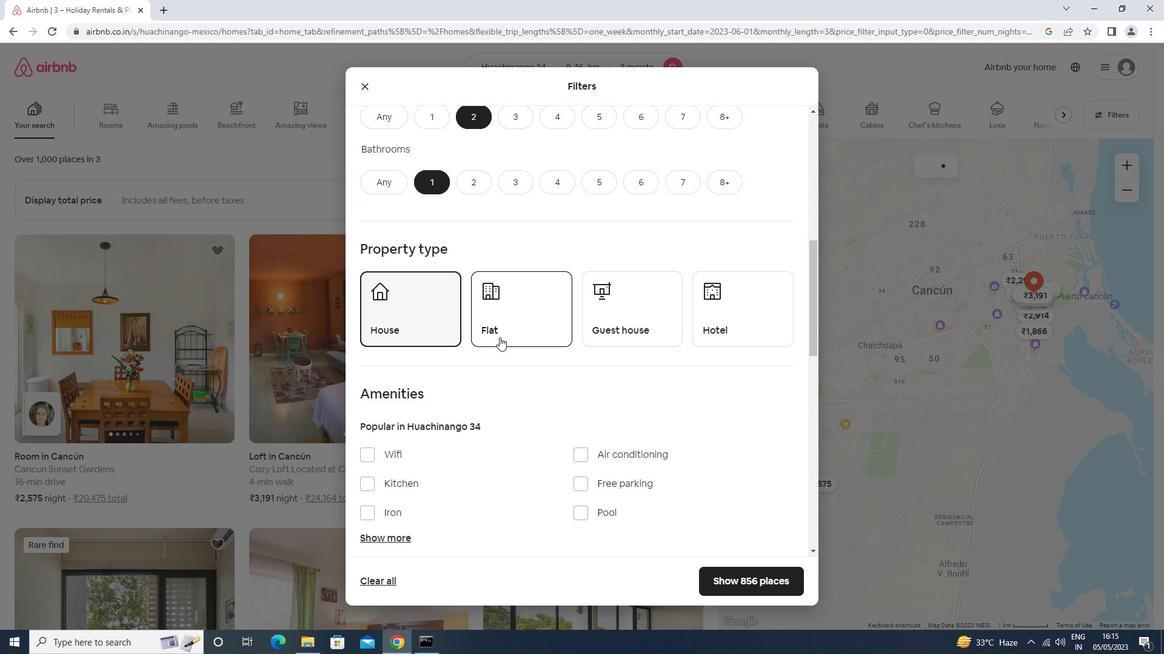 
Action: Mouse moved to (620, 325)
Screenshot: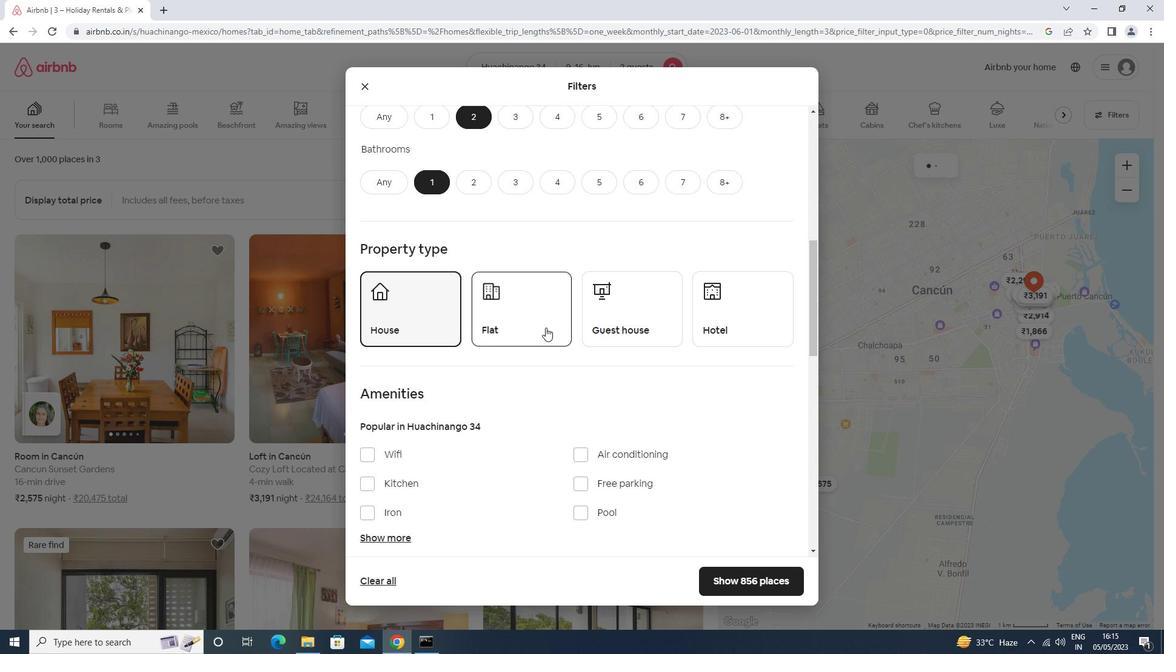 
Action: Mouse pressed left at (620, 325)
Screenshot: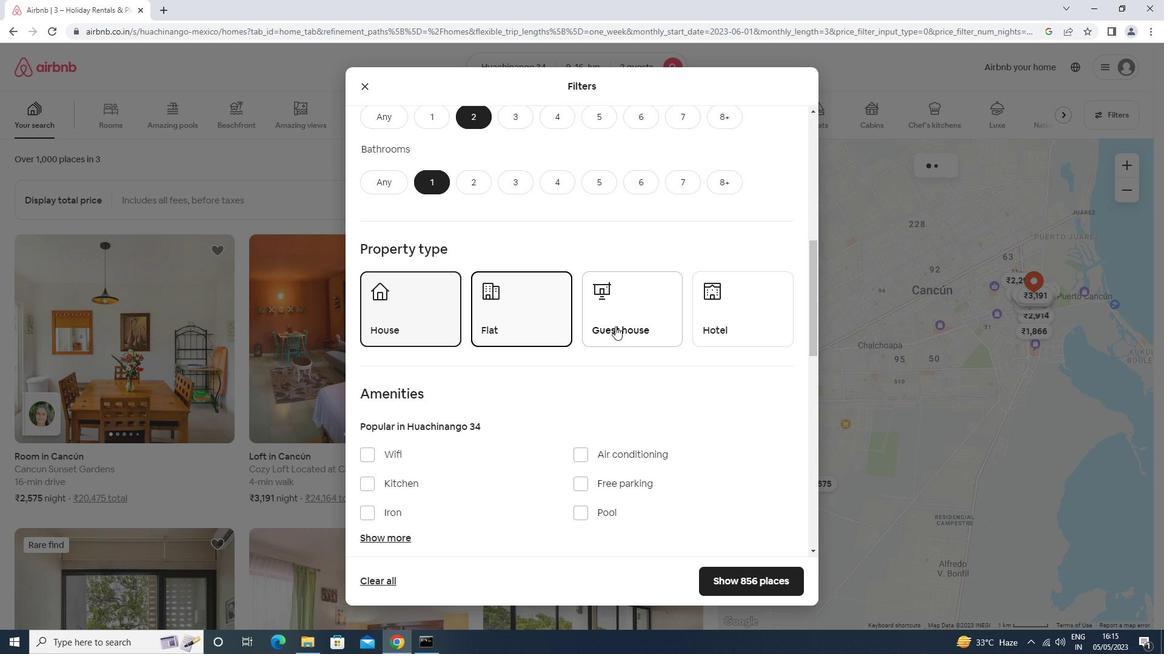 
Action: Mouse moved to (616, 329)
Screenshot: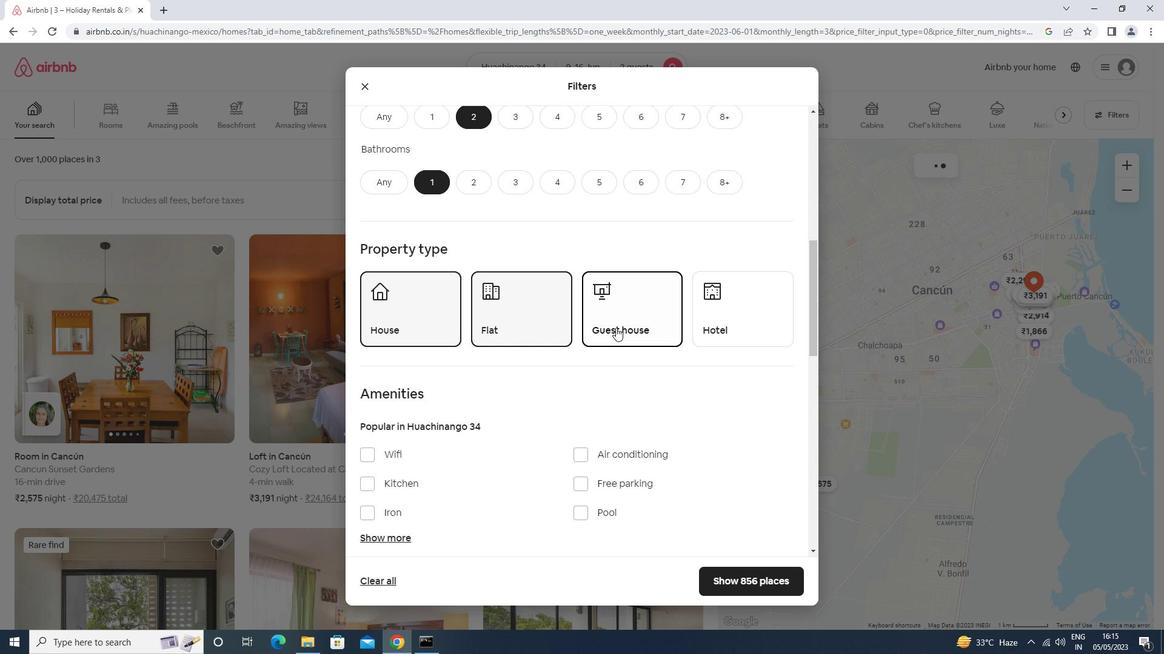
Action: Mouse scrolled (616, 329) with delta (0, 0)
Screenshot: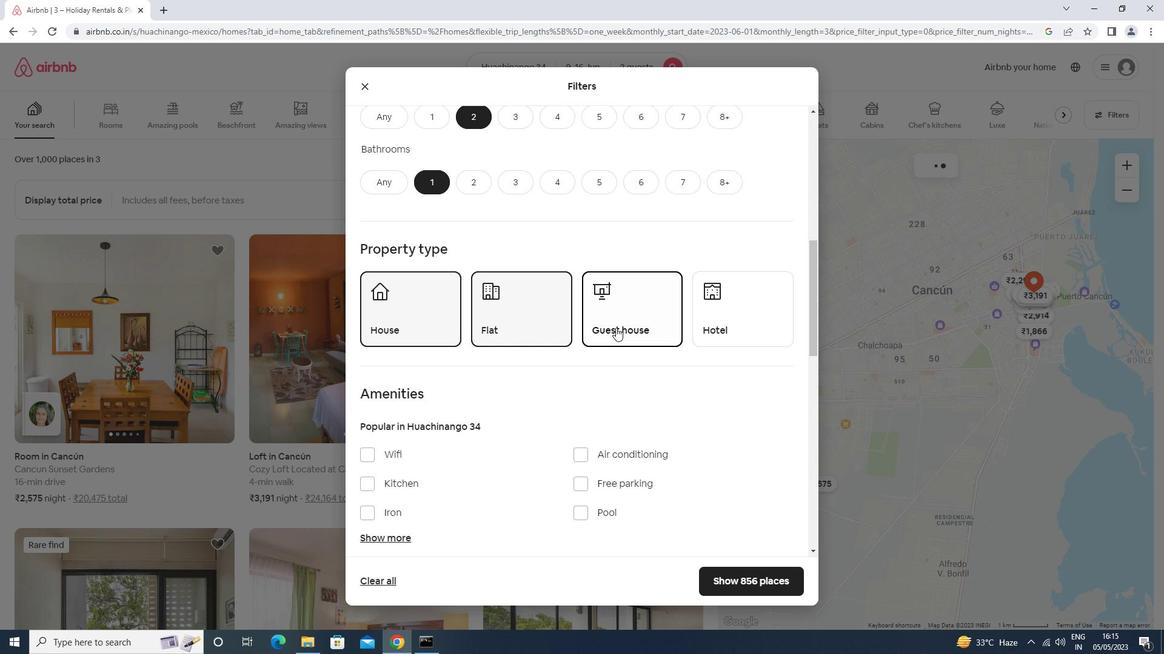 
Action: Mouse moved to (616, 335)
Screenshot: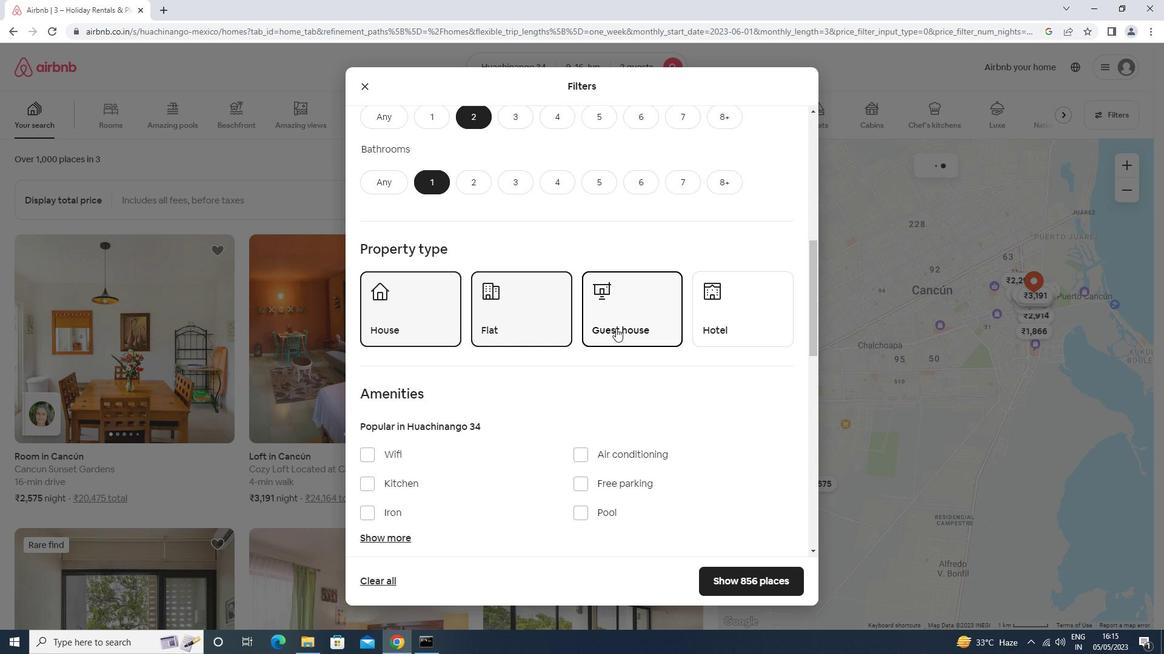 
Action: Mouse scrolled (616, 335) with delta (0, 0)
Screenshot: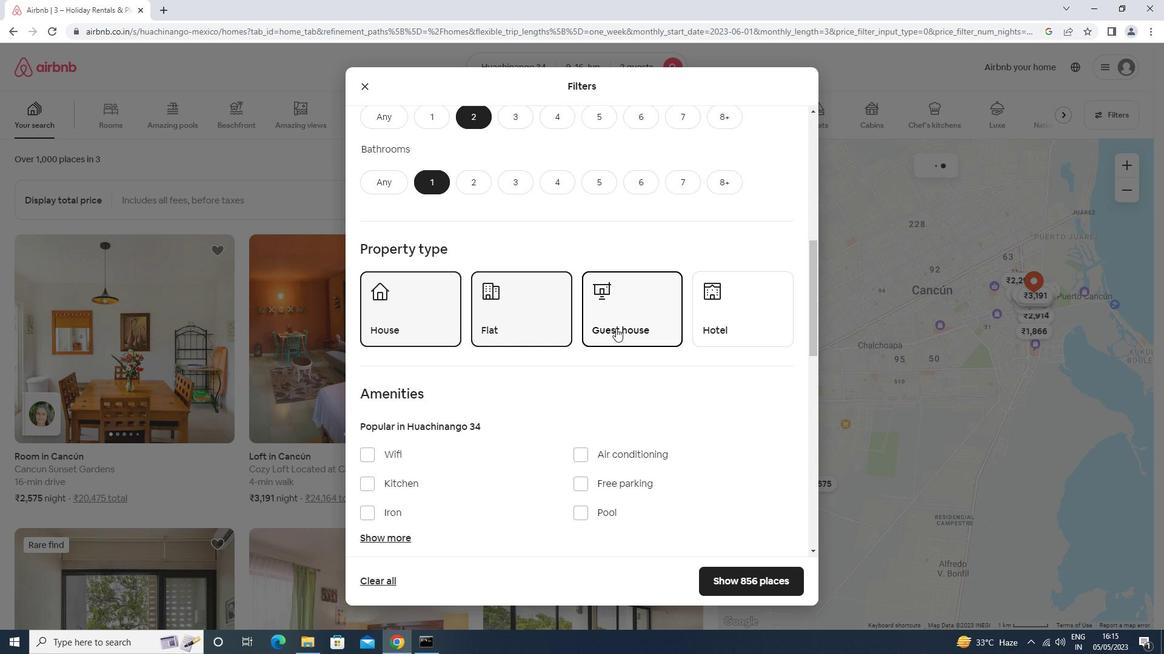 
Action: Mouse scrolled (616, 335) with delta (0, 0)
Screenshot: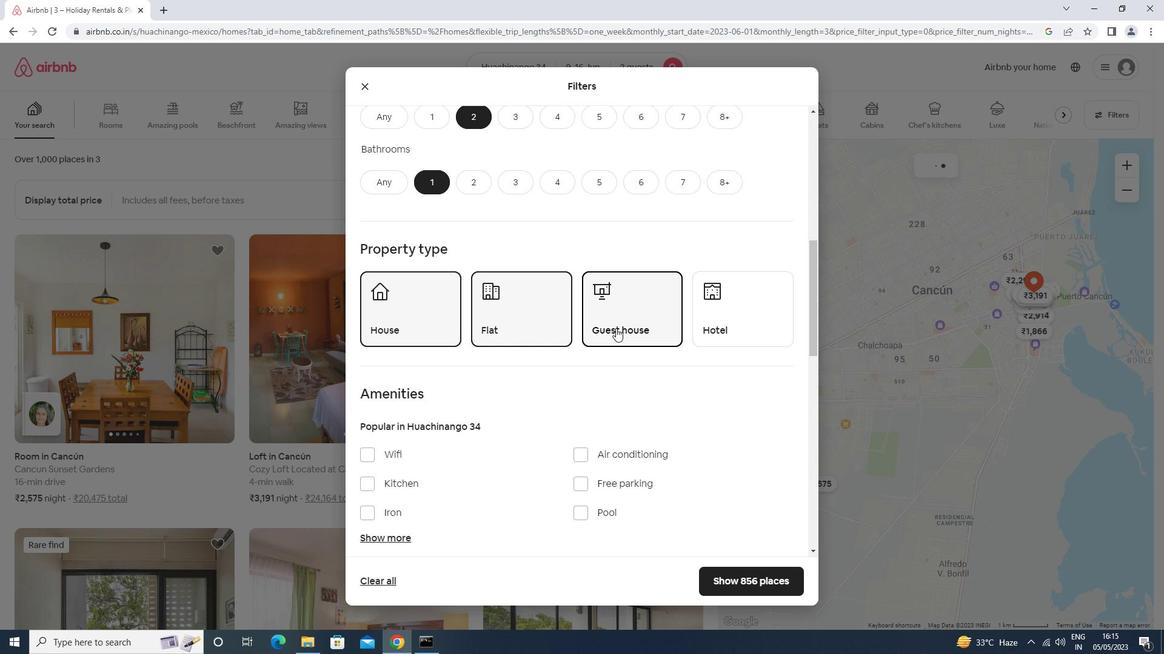 
Action: Mouse scrolled (616, 335) with delta (0, 0)
Screenshot: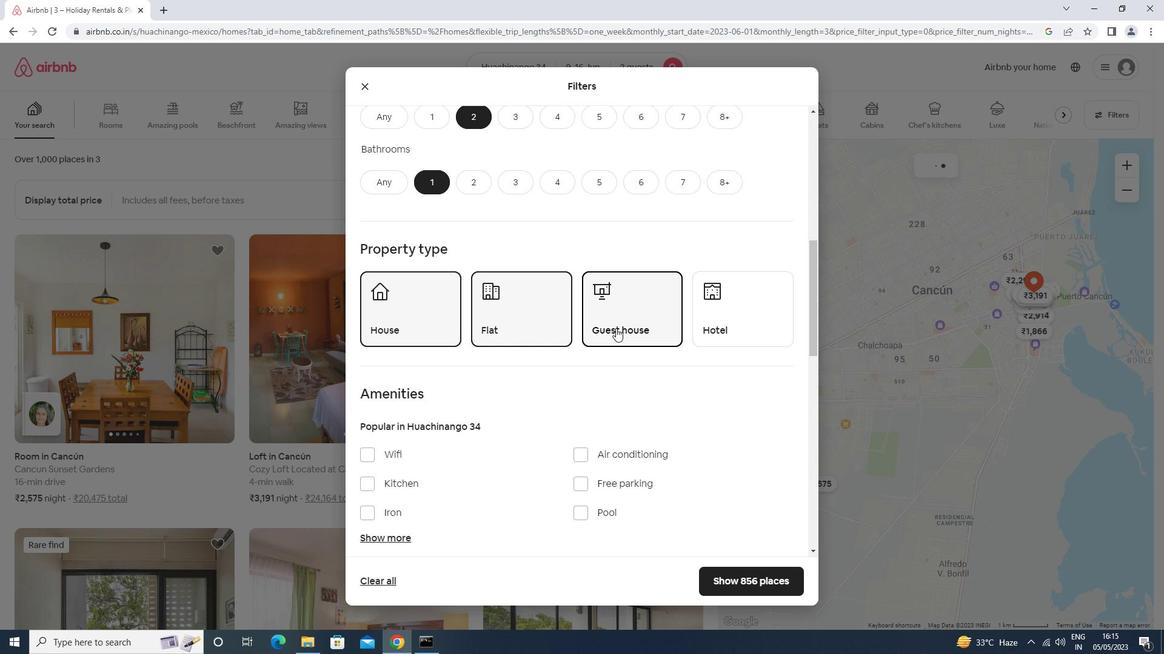 
Action: Mouse scrolled (616, 335) with delta (0, 0)
Screenshot: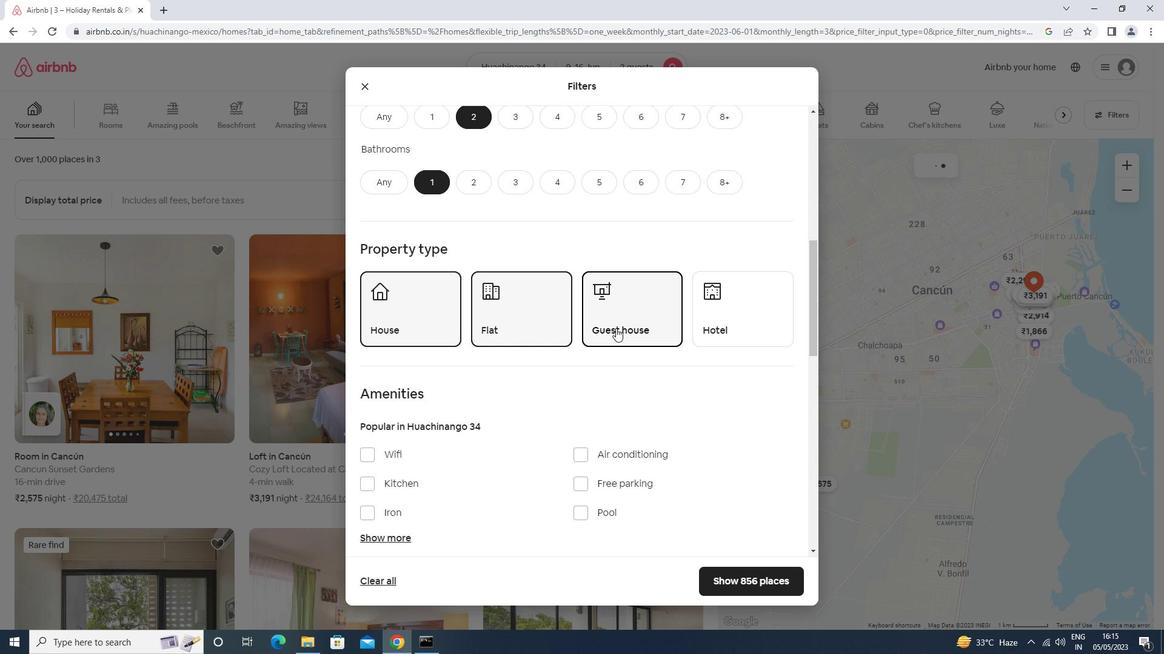
Action: Mouse scrolled (616, 335) with delta (0, 0)
Screenshot: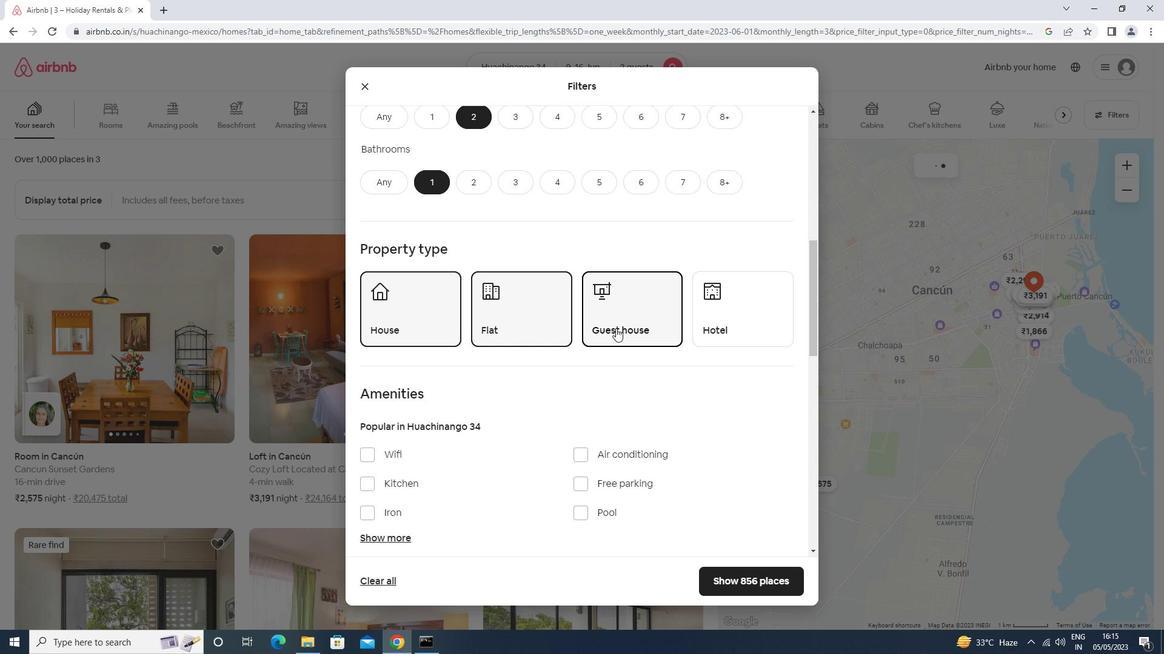 
Action: Mouse moved to (616, 345)
Screenshot: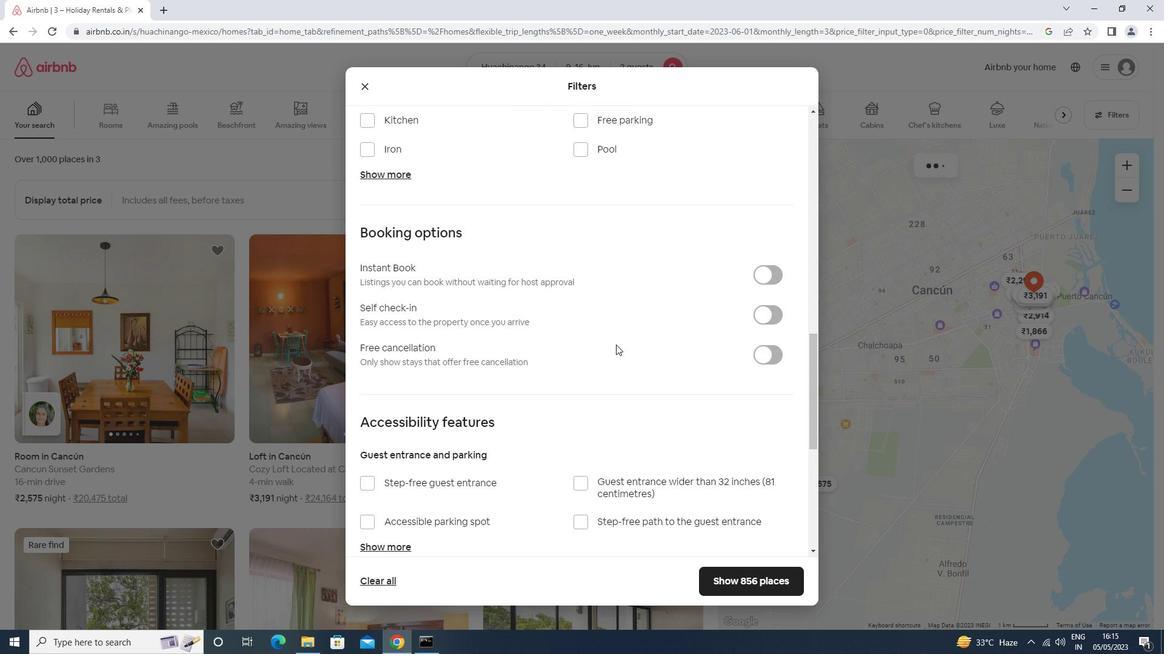 
Action: Mouse scrolled (616, 345) with delta (0, 0)
Screenshot: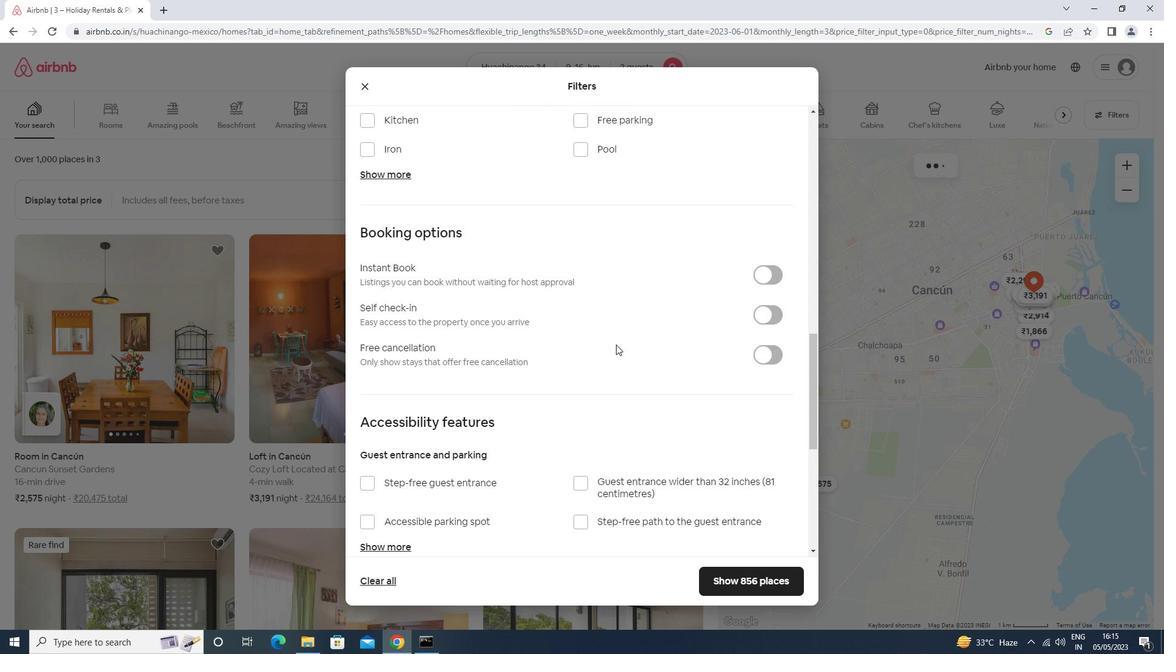 
Action: Mouse scrolled (616, 345) with delta (0, 0)
Screenshot: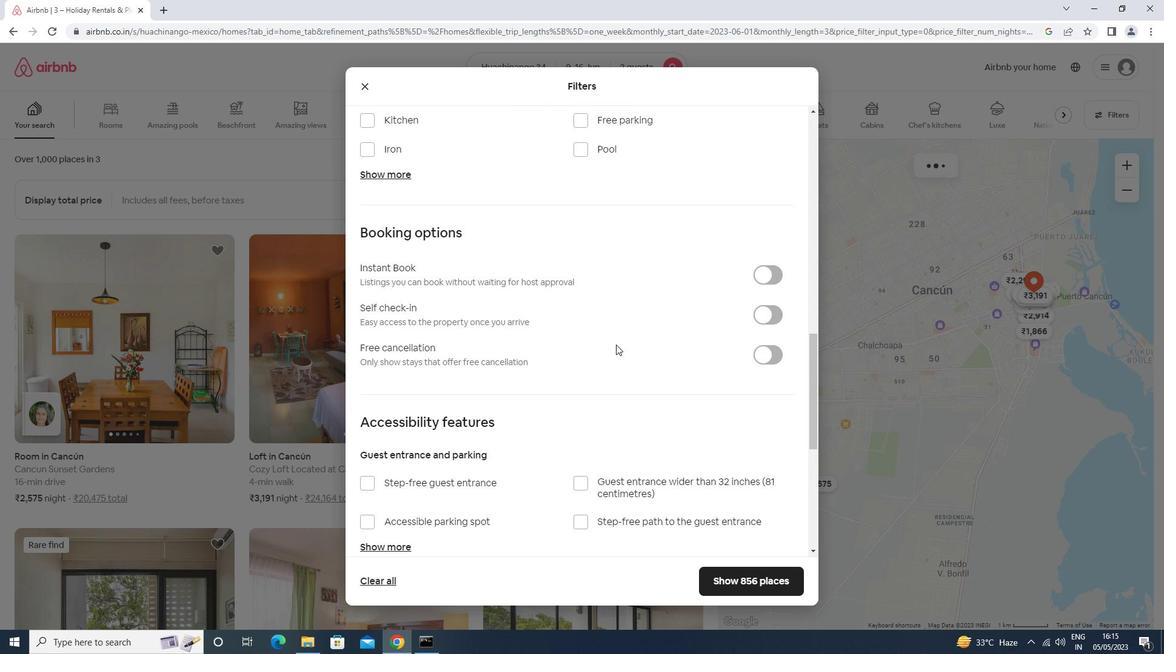 
Action: Mouse scrolled (616, 345) with delta (0, 0)
Screenshot: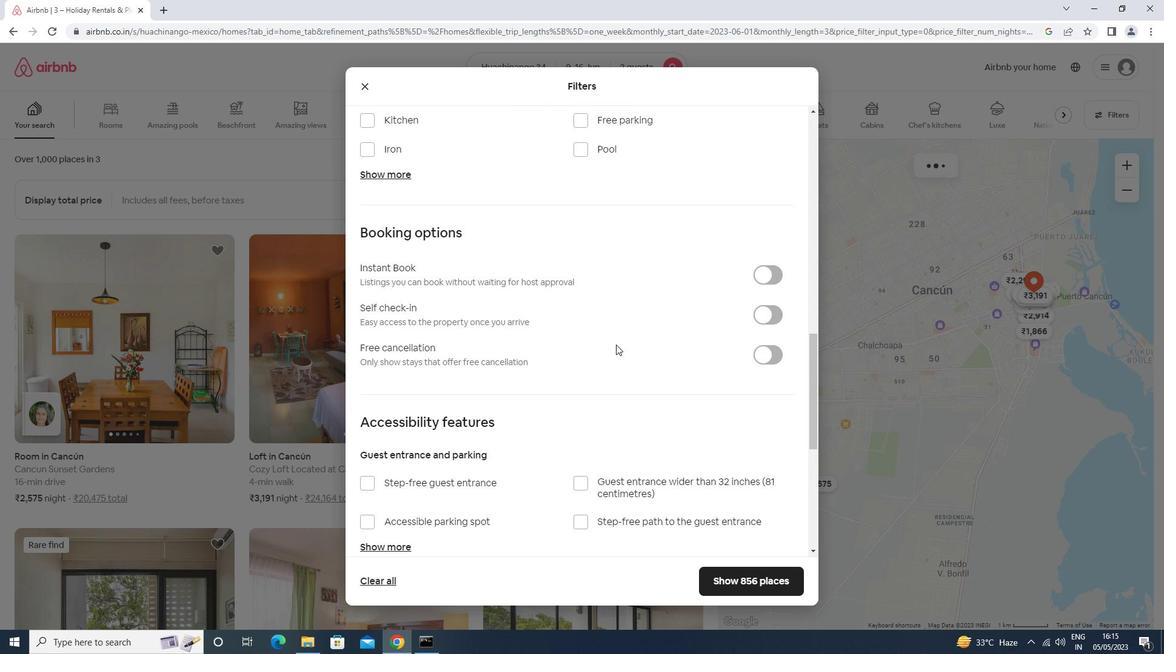 
Action: Mouse scrolled (616, 345) with delta (0, 0)
Screenshot: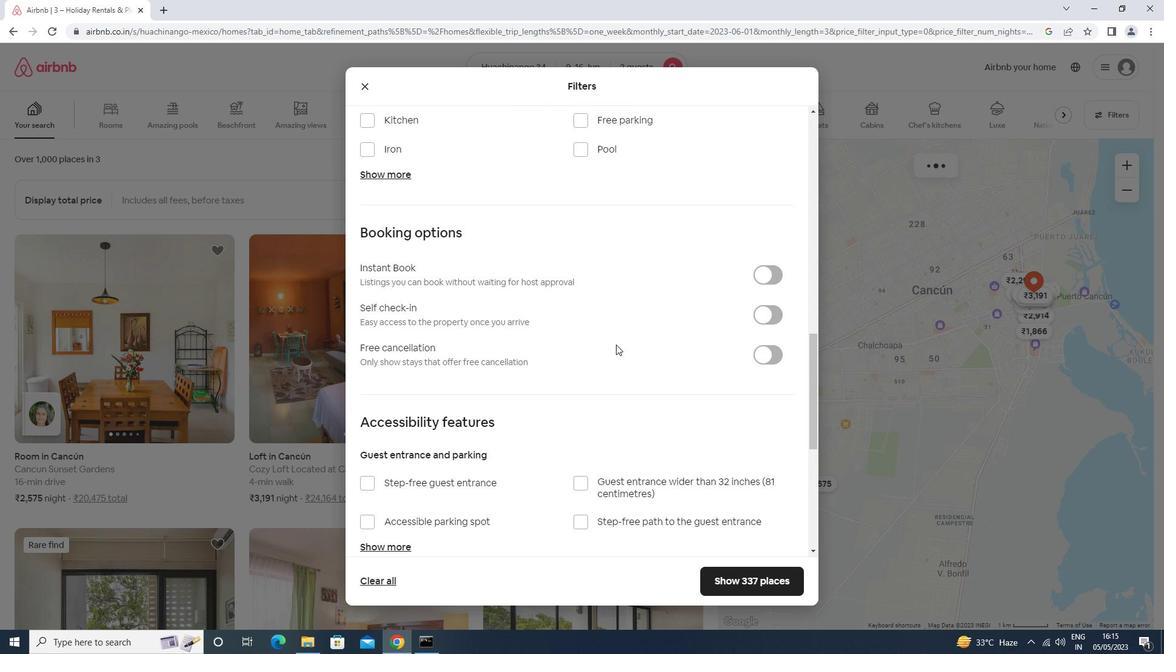 
Action: Mouse moved to (790, 161)
Screenshot: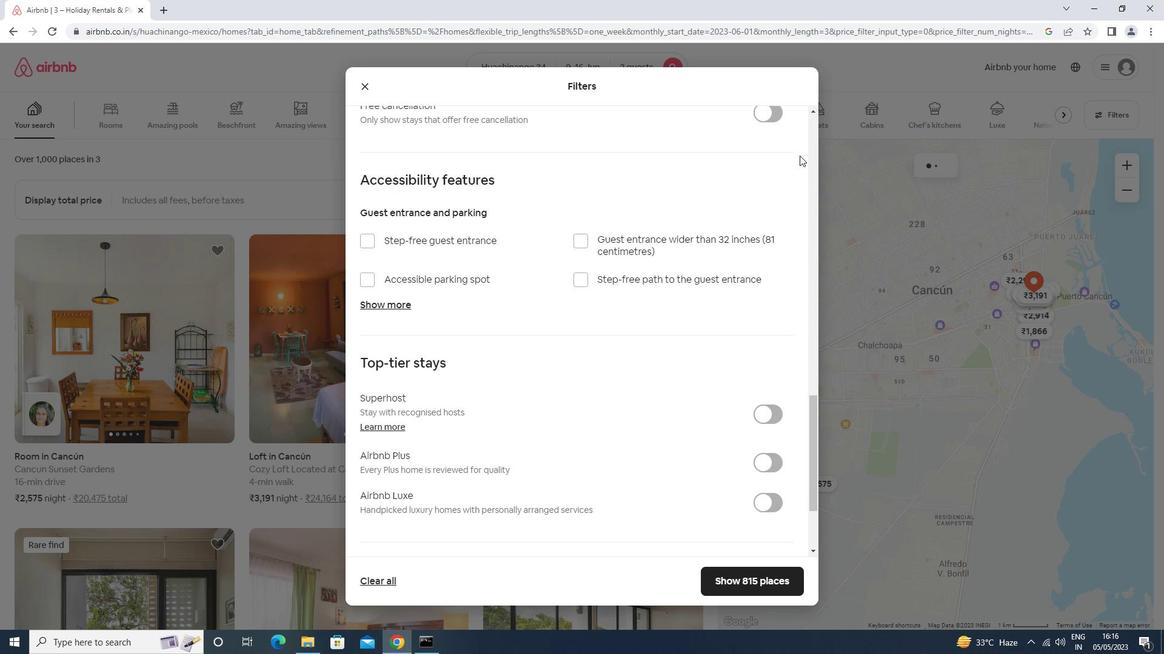 
Action: Mouse scrolled (790, 162) with delta (0, 0)
Screenshot: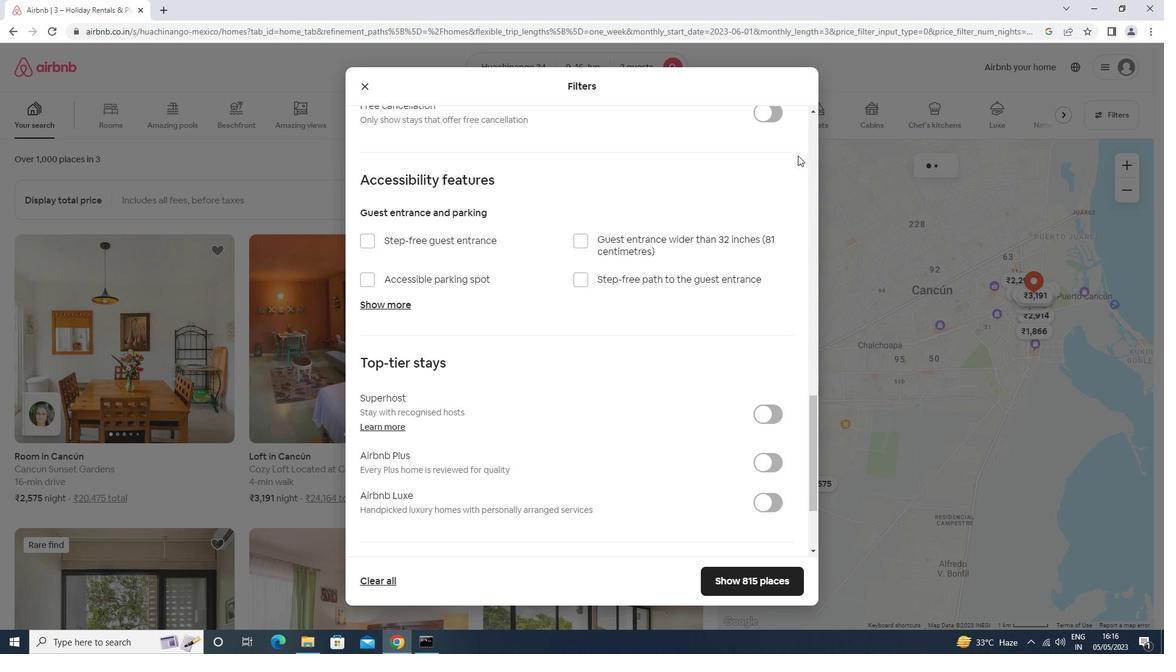 
Action: Mouse moved to (790, 162)
Screenshot: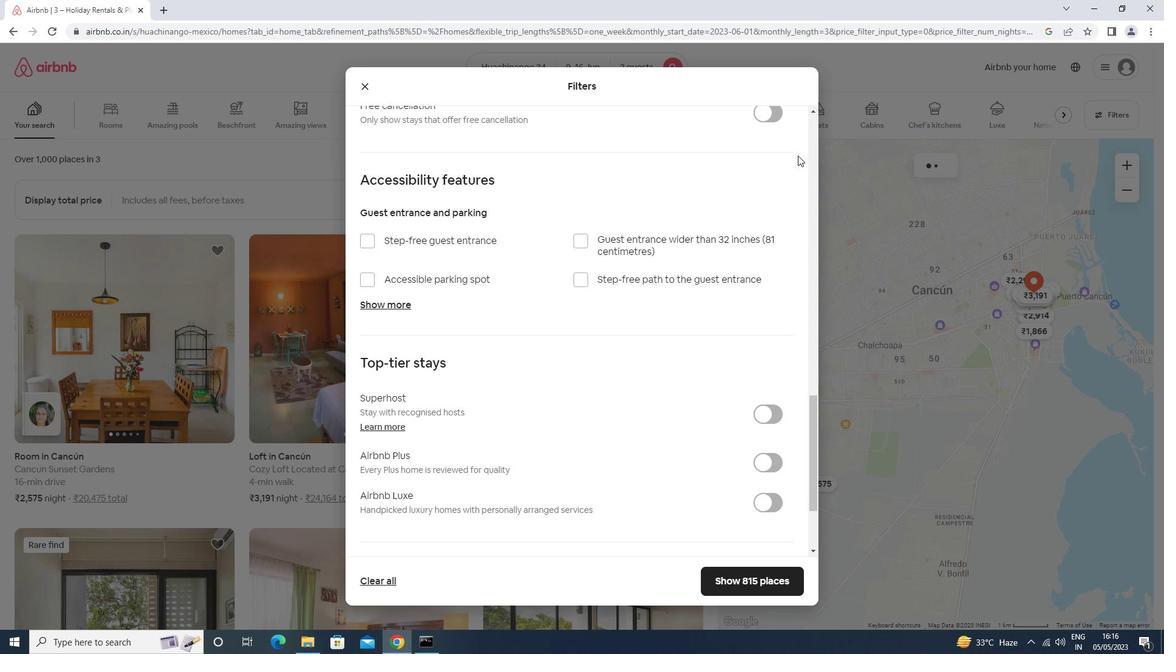 
Action: Mouse scrolled (790, 163) with delta (0, 0)
Screenshot: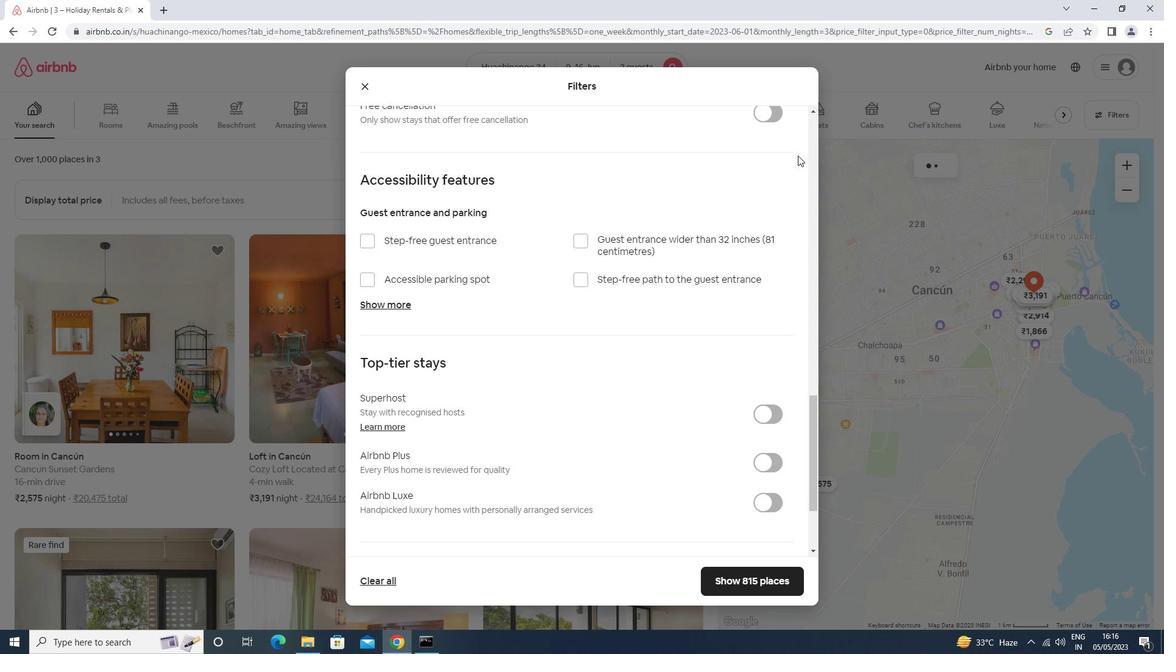 
Action: Mouse moved to (753, 193)
Screenshot: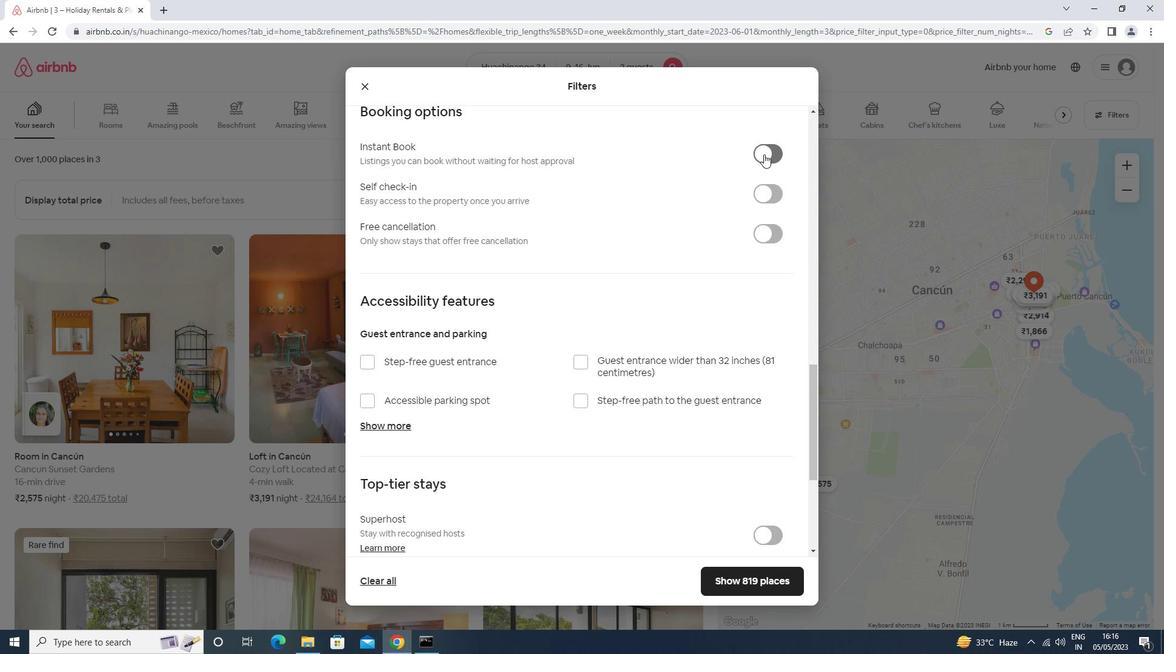 
Action: Mouse pressed left at (753, 193)
Screenshot: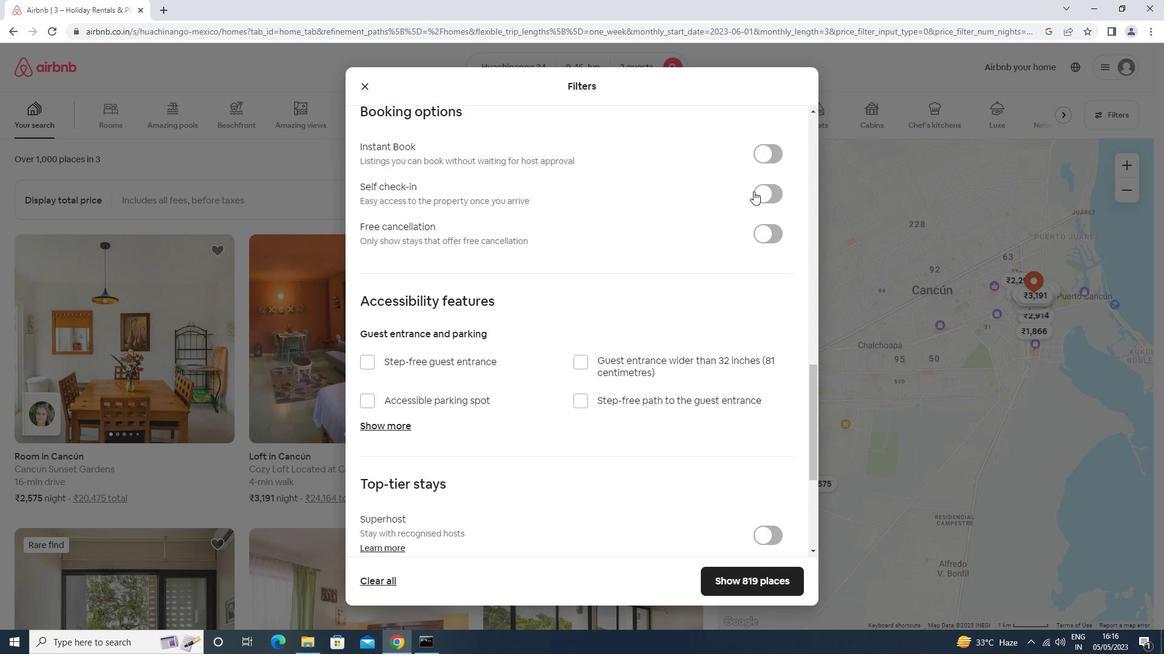 
Action: Mouse moved to (502, 389)
Screenshot: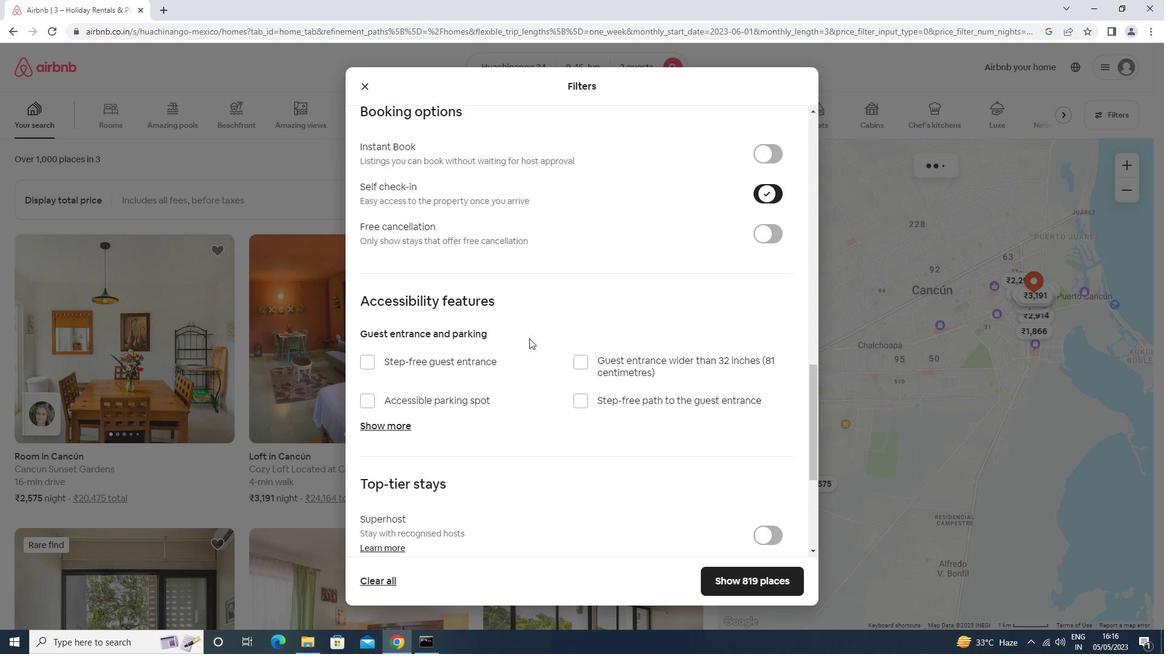 
Action: Mouse scrolled (502, 389) with delta (0, 0)
Screenshot: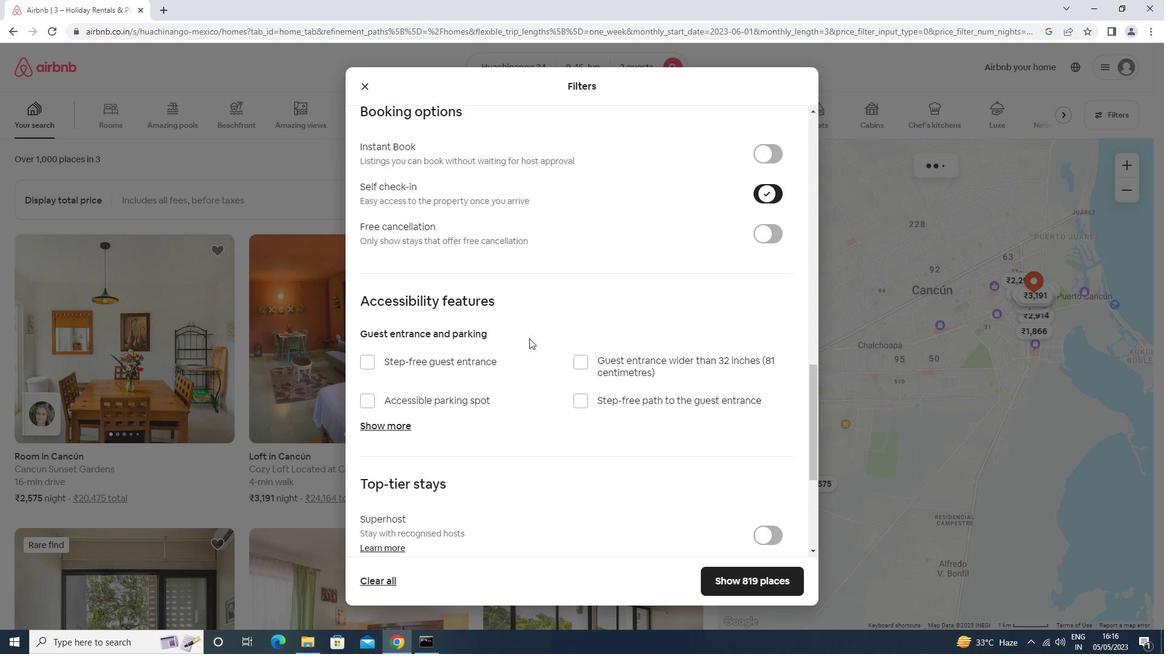 
Action: Mouse moved to (502, 391)
Screenshot: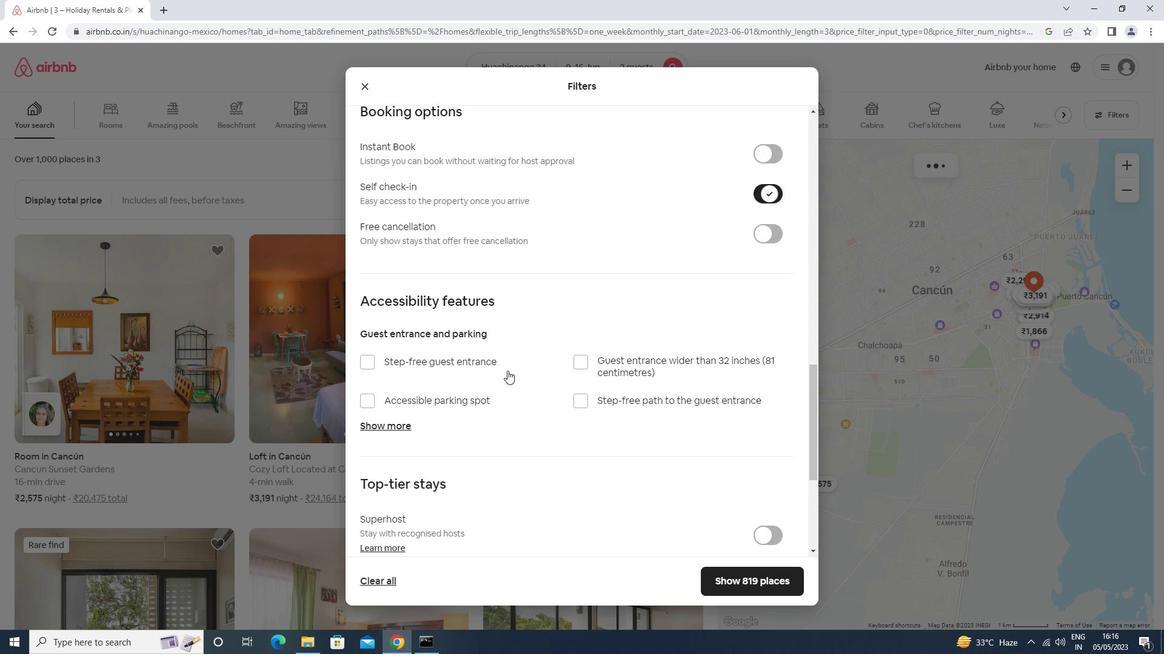 
Action: Mouse scrolled (502, 391) with delta (0, 0)
Screenshot: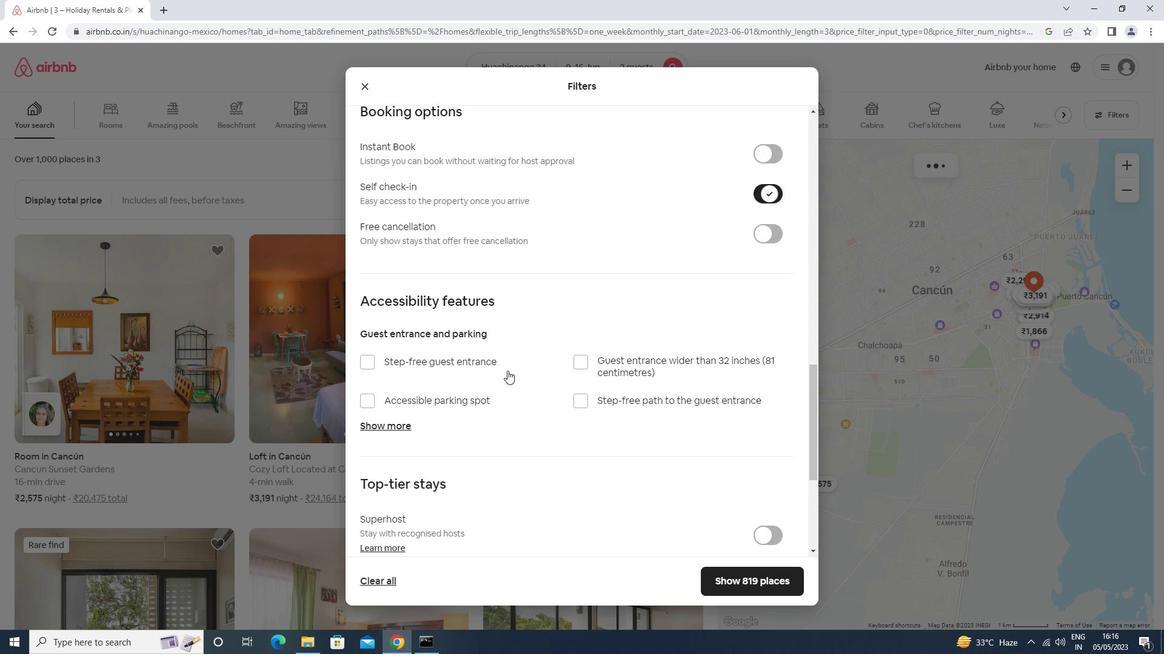 
Action: Mouse moved to (502, 392)
Screenshot: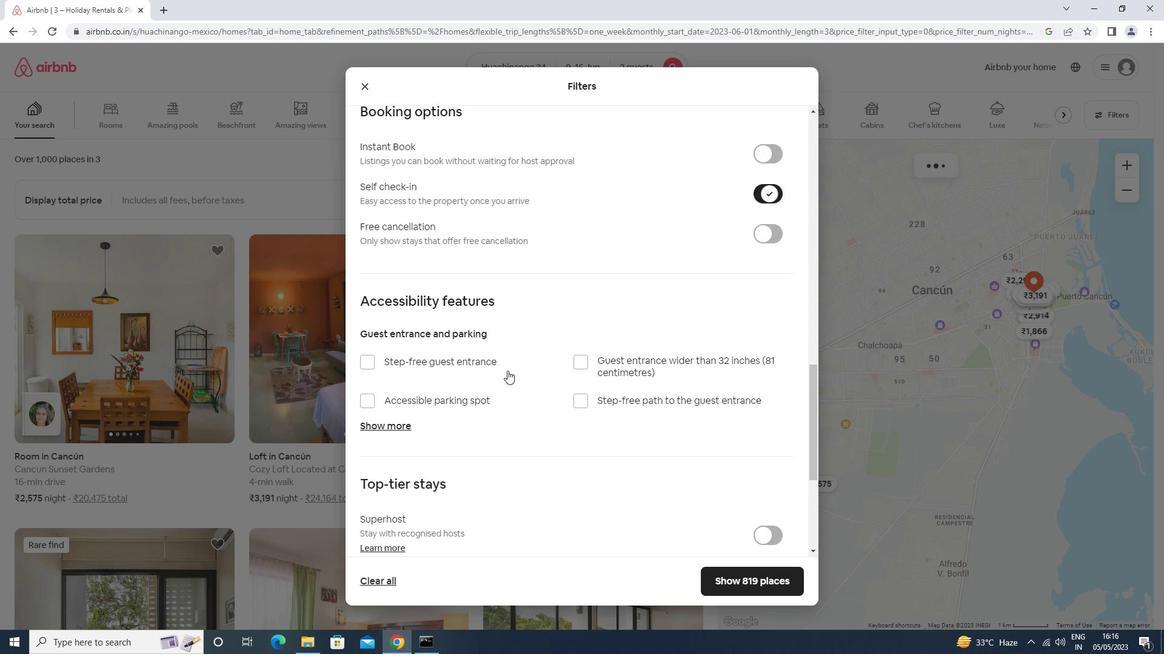 
Action: Mouse scrolled (502, 391) with delta (0, 0)
Screenshot: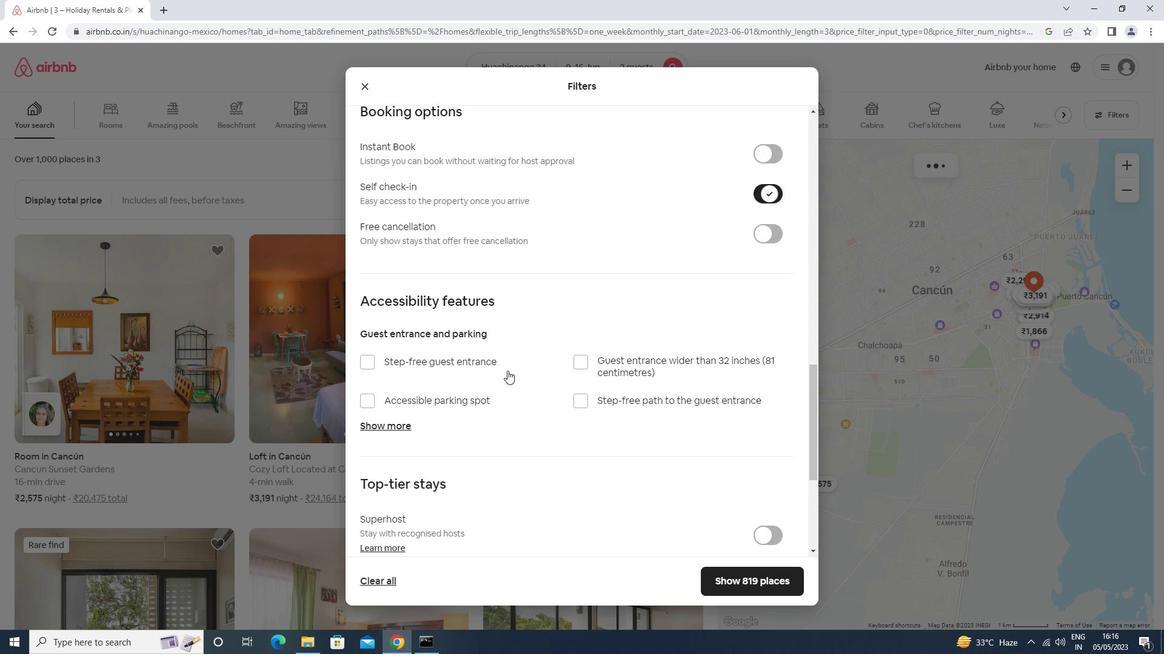 
Action: Mouse moved to (502, 392)
Screenshot: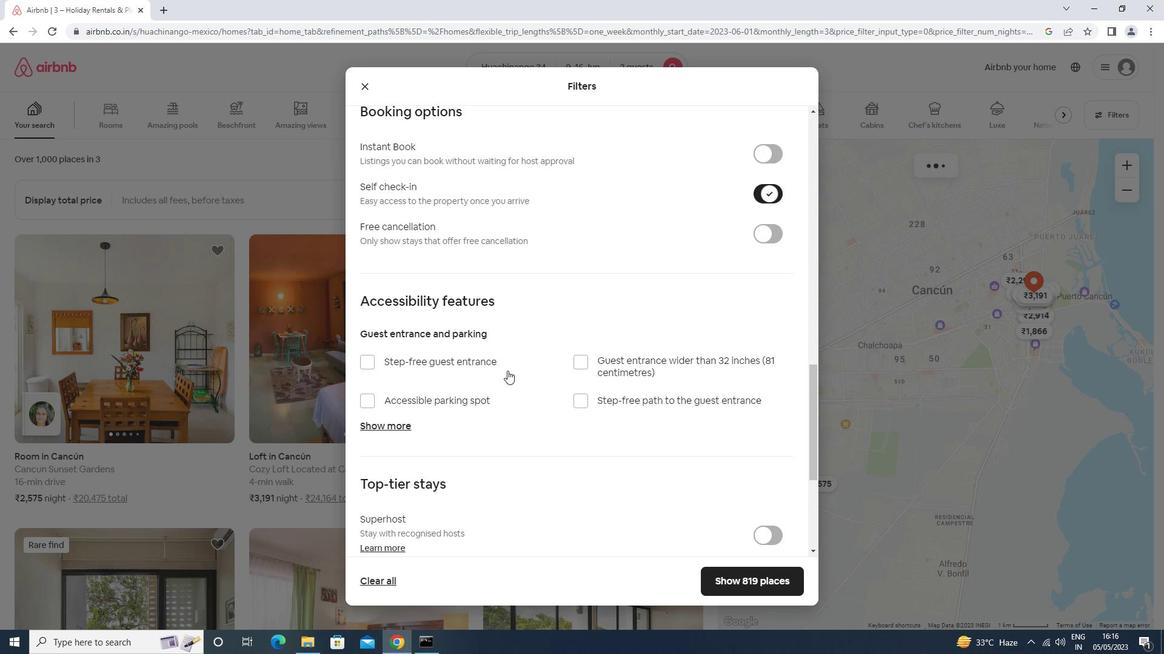 
Action: Mouse scrolled (502, 393) with delta (0, 0)
Screenshot: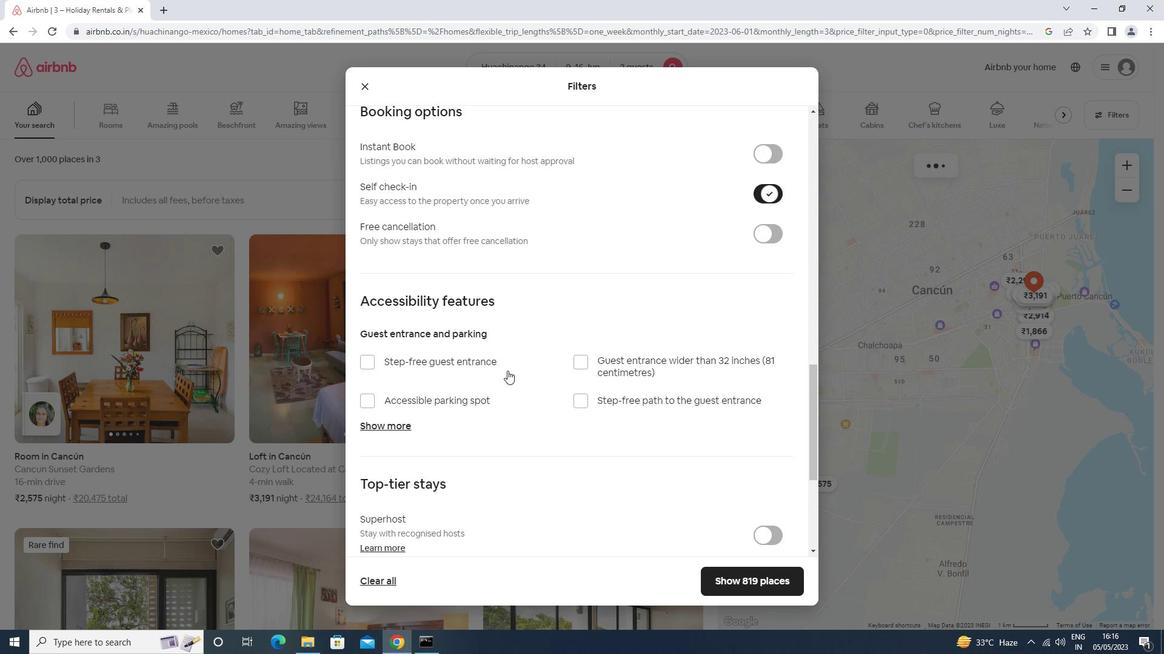 
Action: Mouse moved to (502, 394)
Screenshot: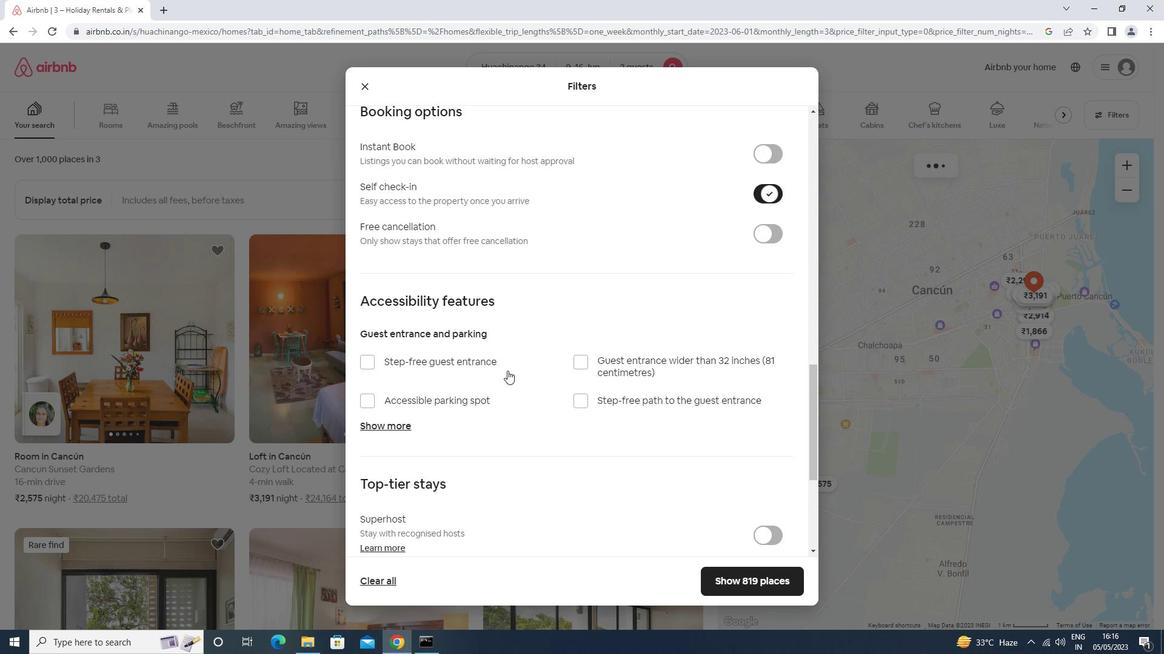 
Action: Mouse scrolled (502, 394) with delta (0, 0)
Screenshot: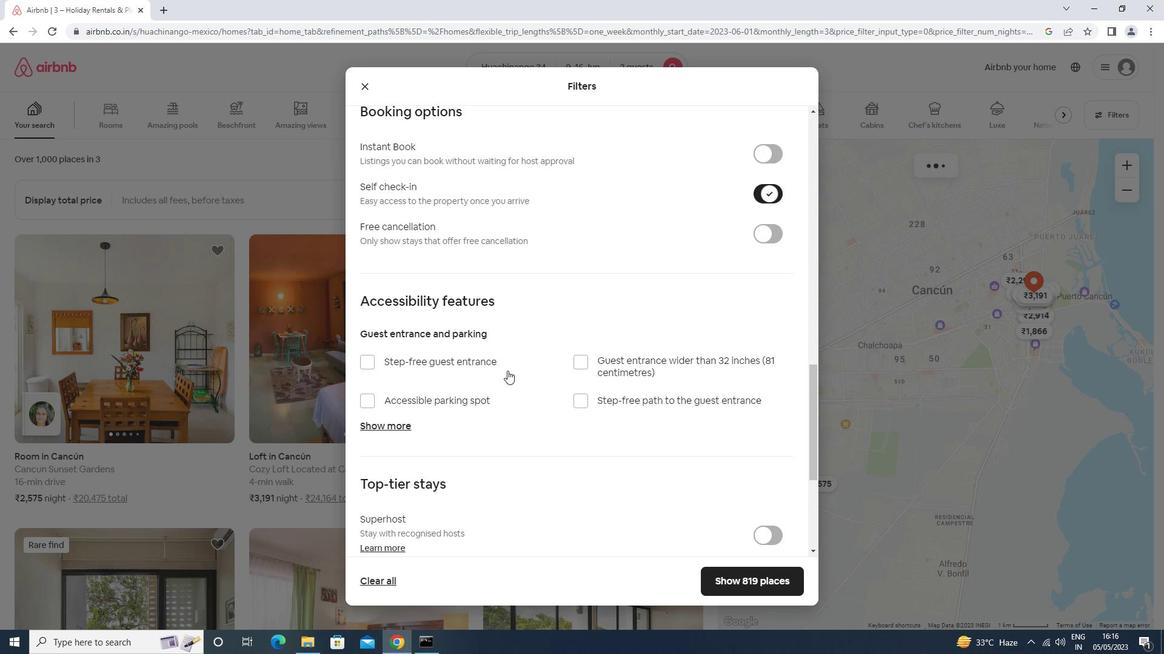 
Action: Mouse moved to (501, 395)
Screenshot: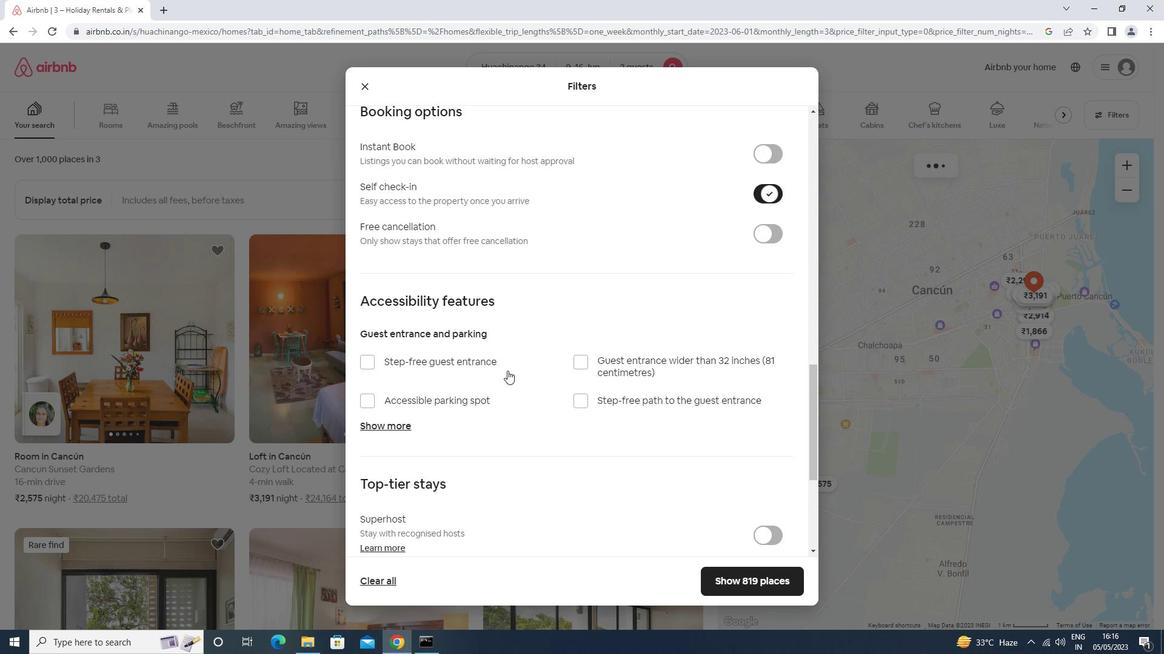 
Action: Mouse scrolled (501, 395) with delta (0, 0)
Screenshot: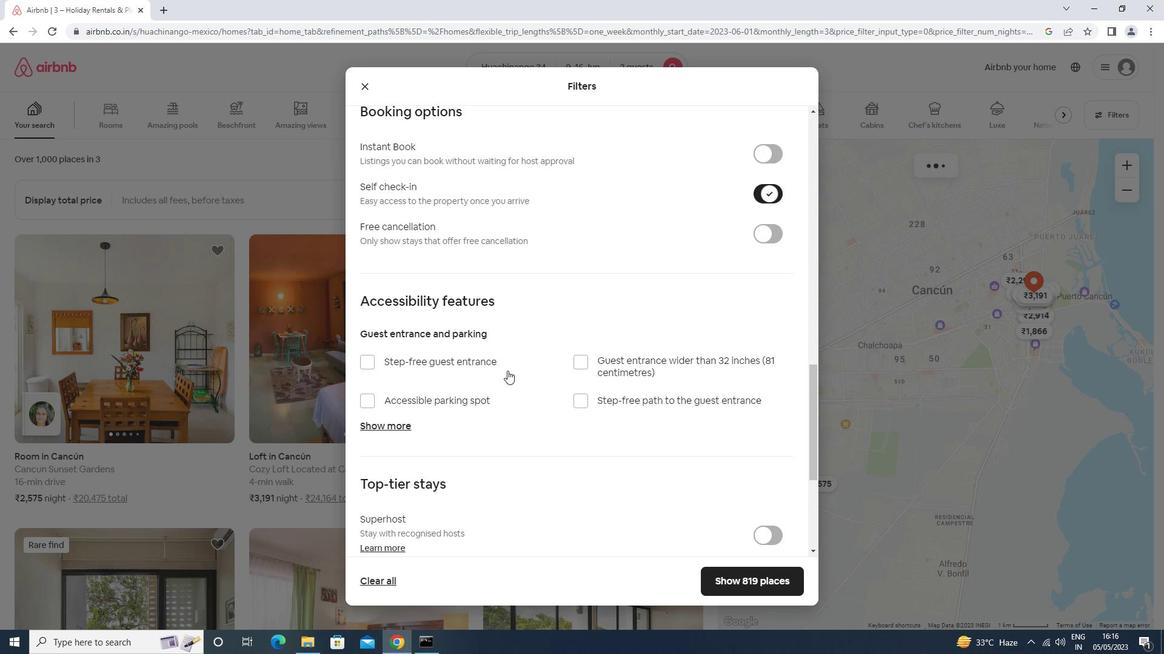
Action: Mouse moved to (414, 480)
Screenshot: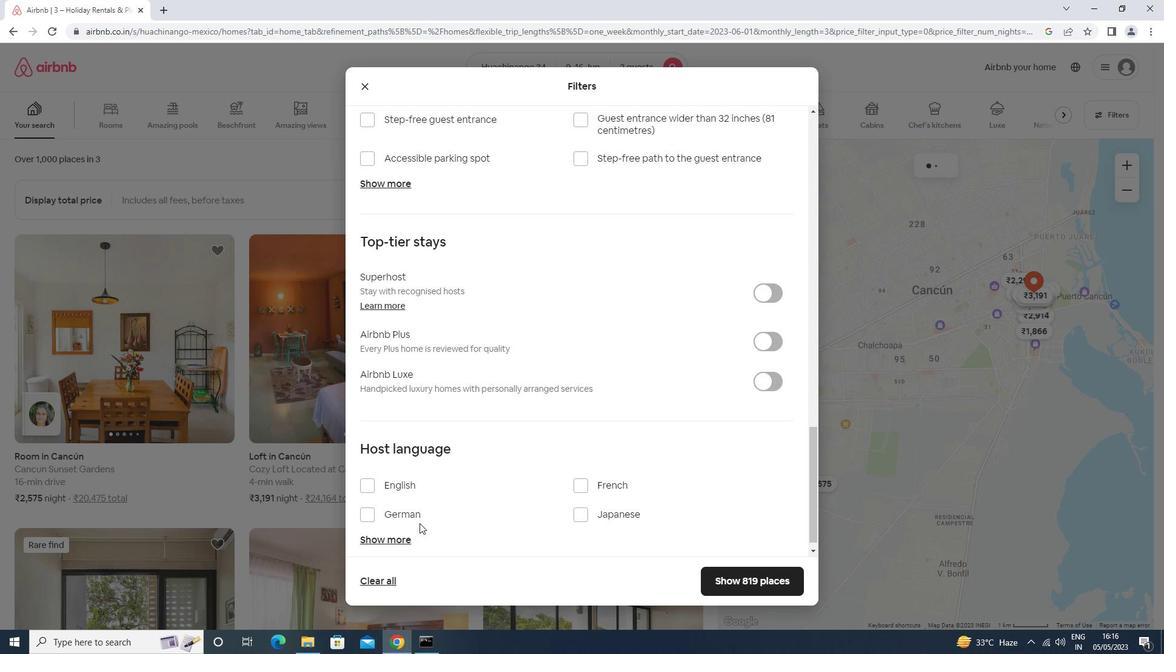 
Action: Mouse pressed left at (414, 480)
Screenshot: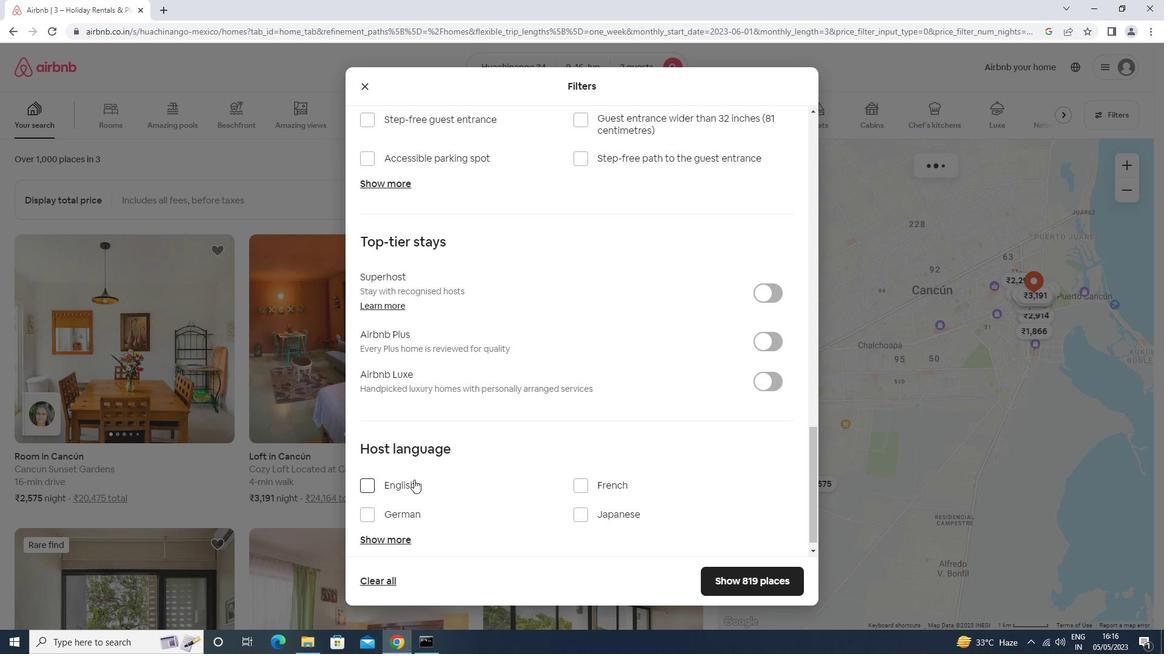
Action: Mouse moved to (740, 579)
Screenshot: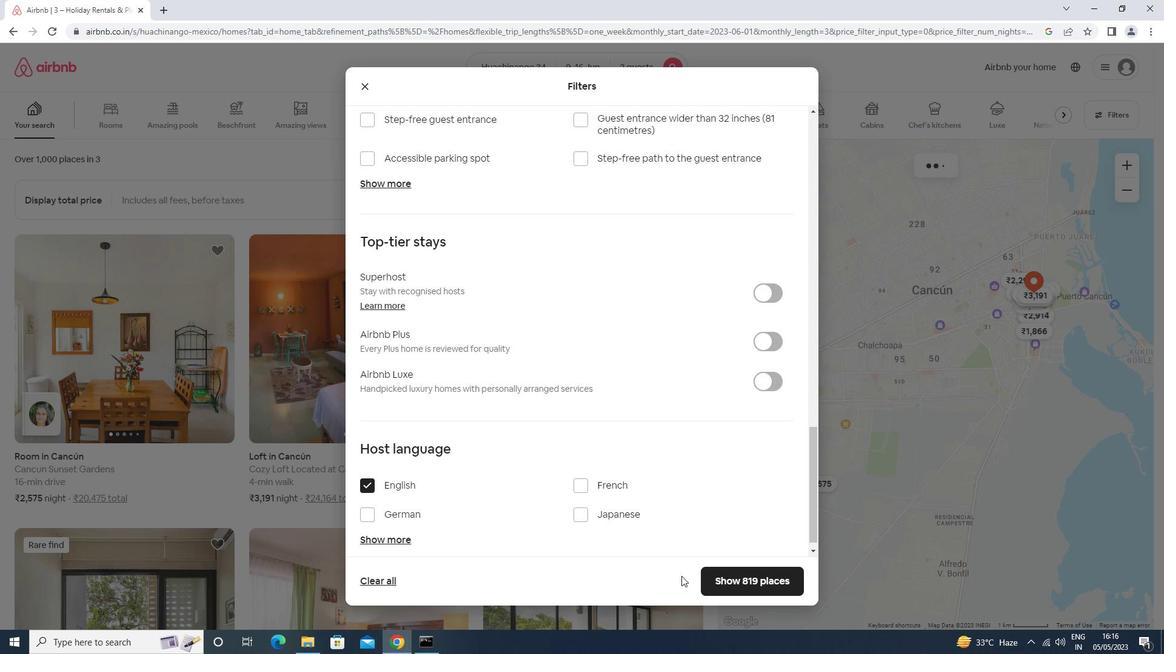 
Action: Mouse pressed left at (740, 579)
Screenshot: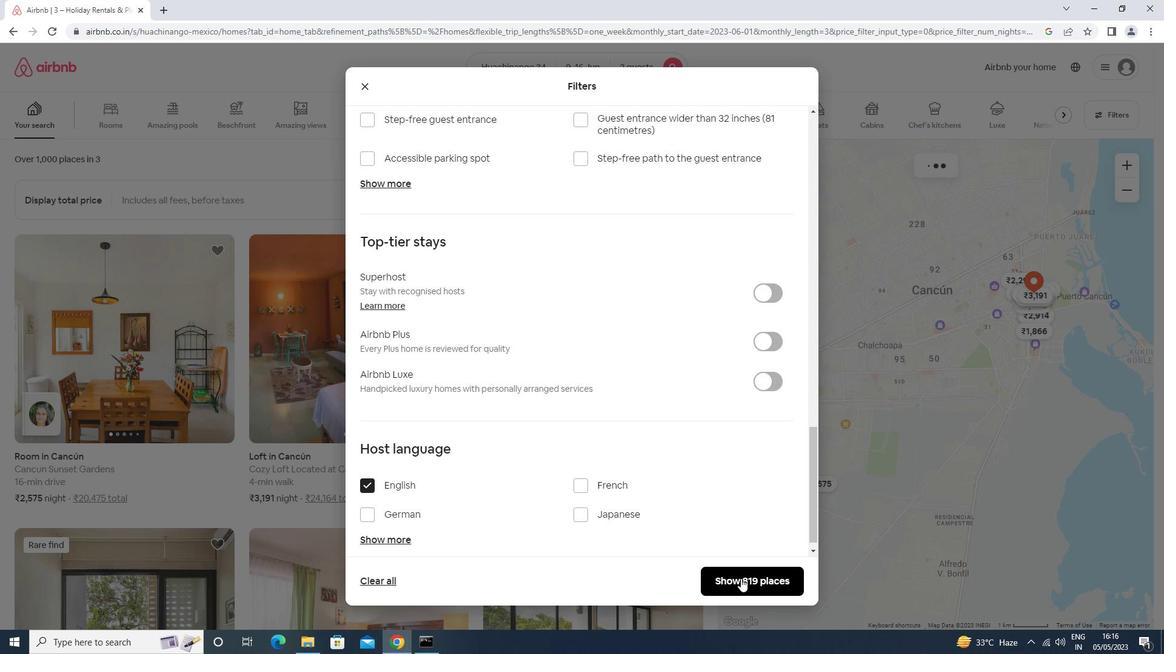 
Action: Mouse moved to (740, 575)
Screenshot: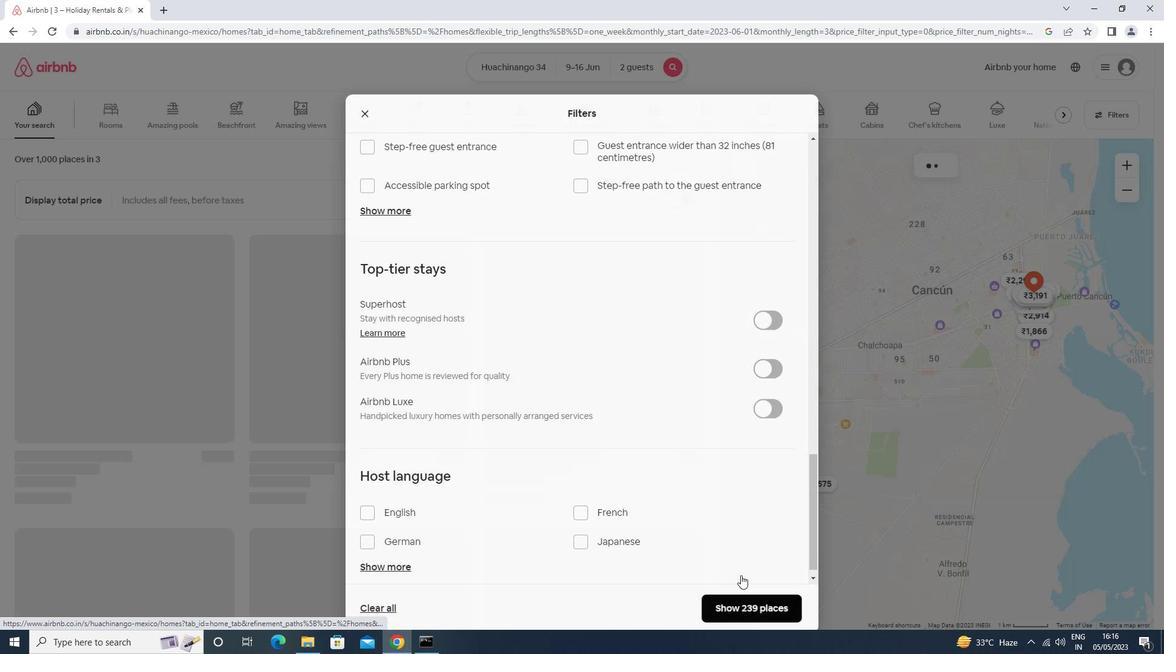 
